 Task: Find connections with filter location Jhajjar with filter topic #recruitmentwith filter profile language Potuguese with filter current company YourStory Media with filter school B.P. Poddar Institute Of Management and Technology with filter industry Retail with filter service category Public Speaking with filter keywords title Travel Agent
Action: Mouse moved to (491, 62)
Screenshot: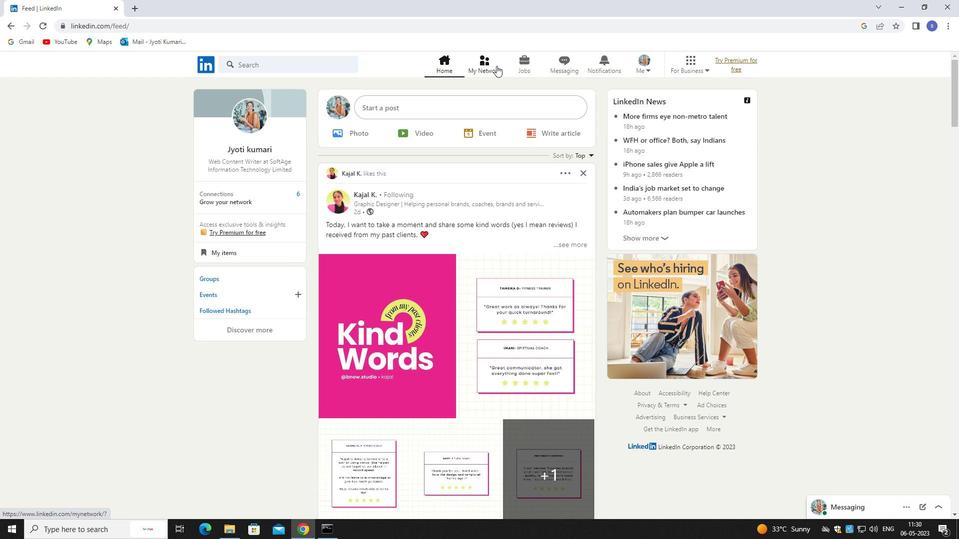 
Action: Mouse pressed left at (491, 62)
Screenshot: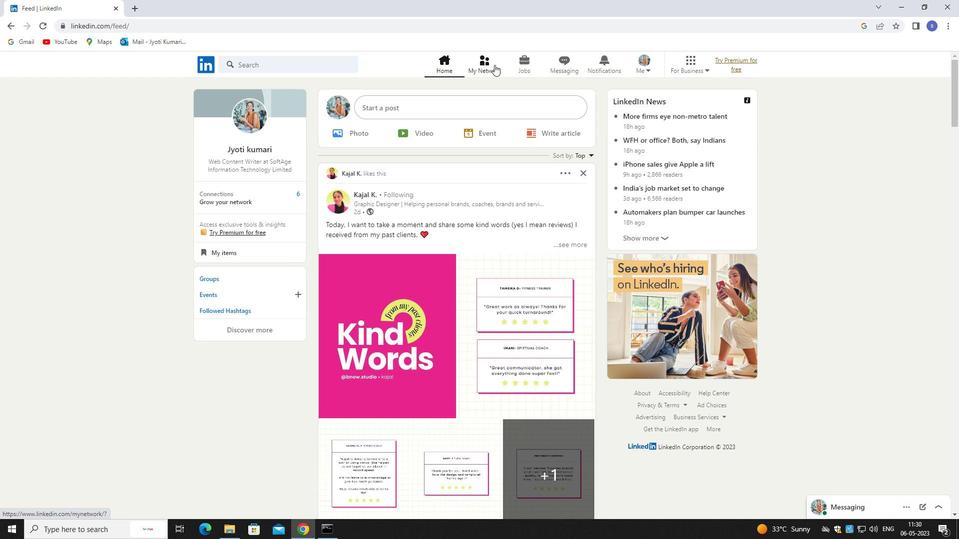 
Action: Mouse pressed left at (491, 62)
Screenshot: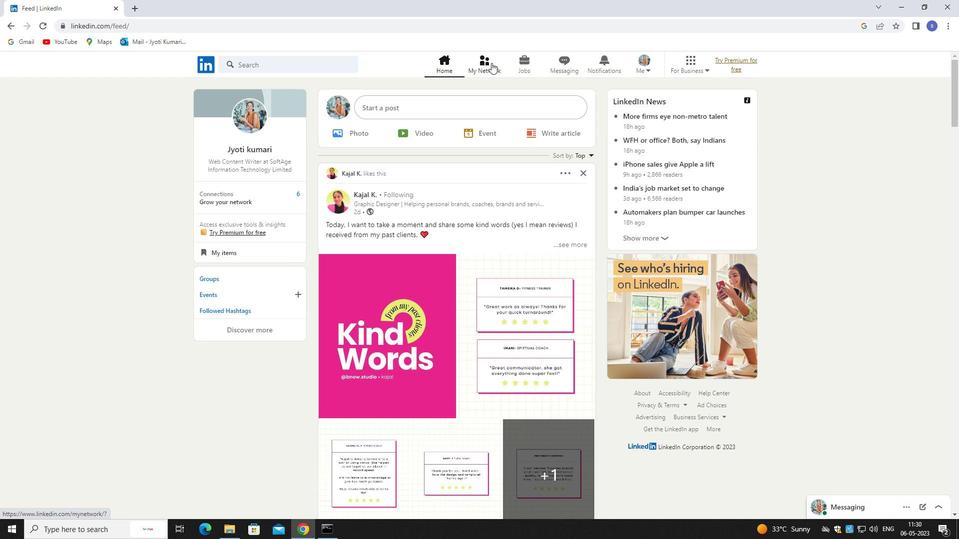 
Action: Mouse moved to (213, 114)
Screenshot: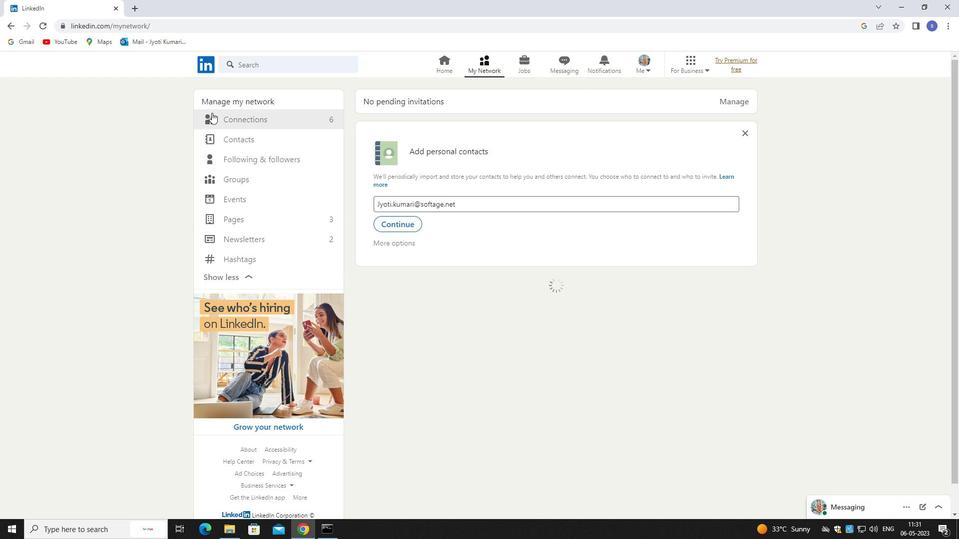 
Action: Mouse pressed left at (213, 114)
Screenshot: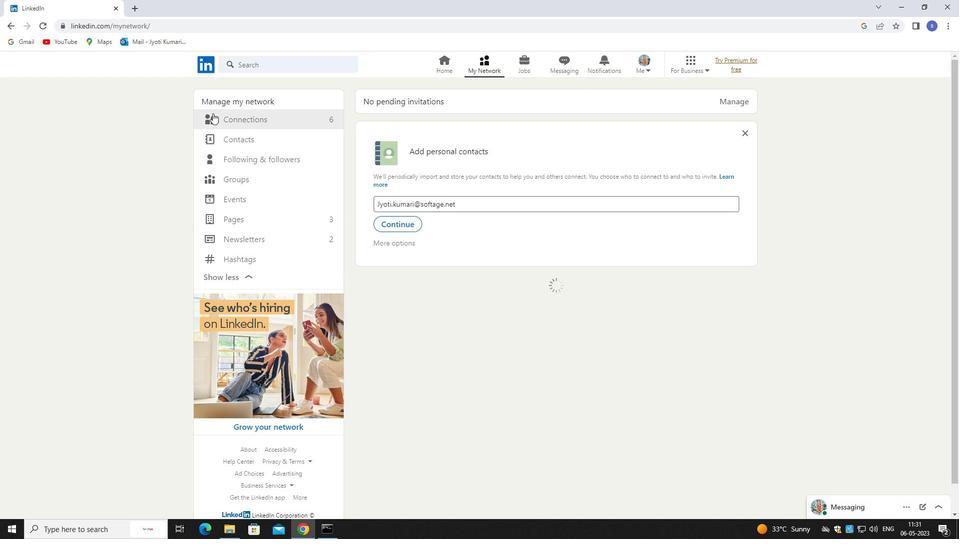 
Action: Mouse pressed left at (213, 114)
Screenshot: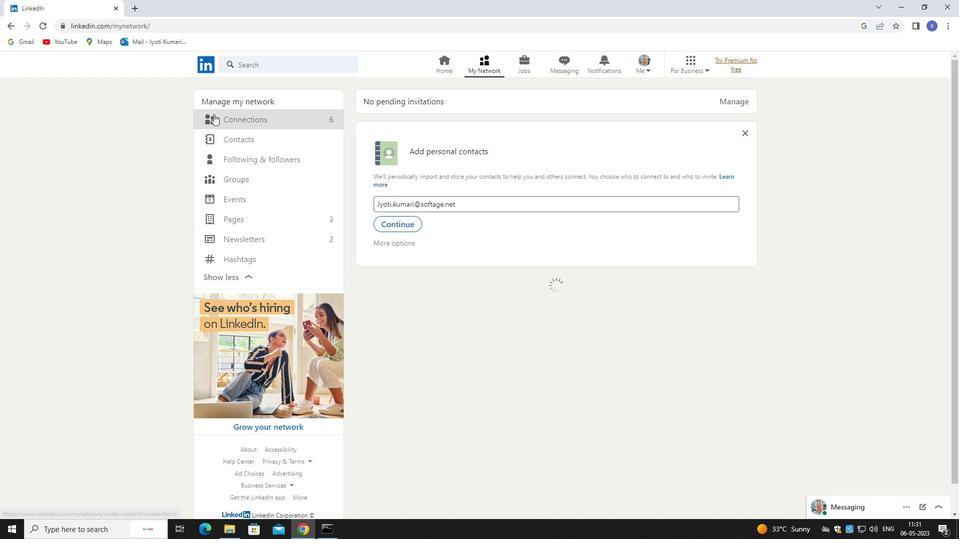 
Action: Mouse moved to (532, 115)
Screenshot: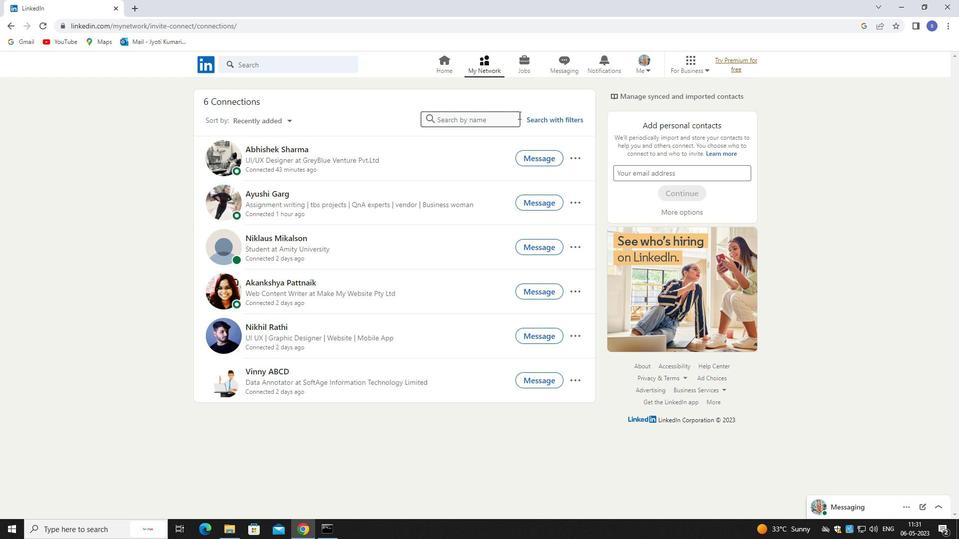 
Action: Mouse pressed left at (532, 115)
Screenshot: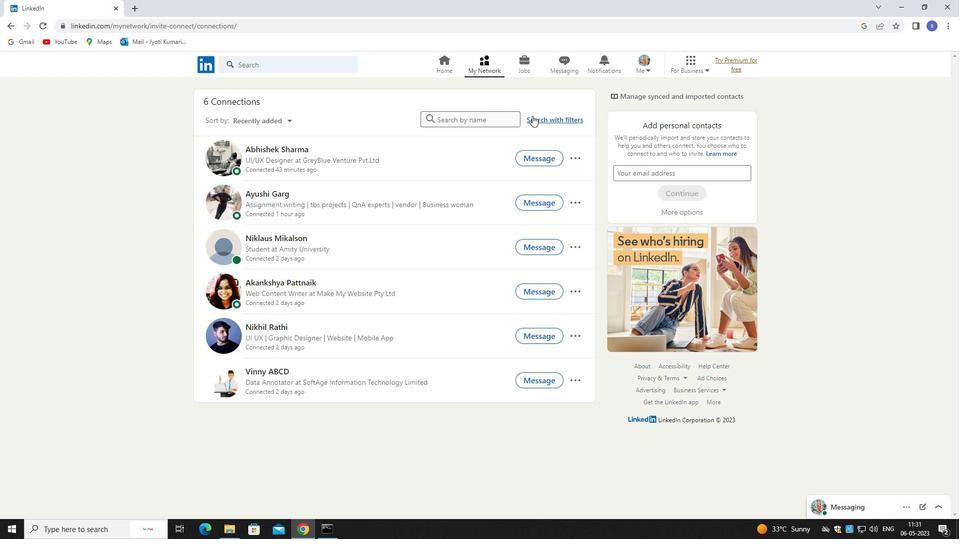 
Action: Mouse moved to (519, 97)
Screenshot: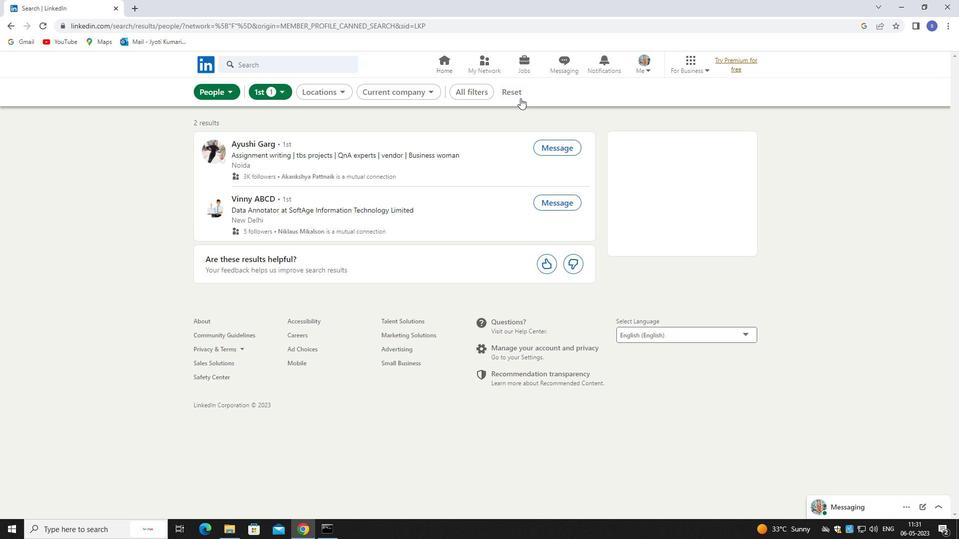 
Action: Mouse pressed left at (519, 97)
Screenshot: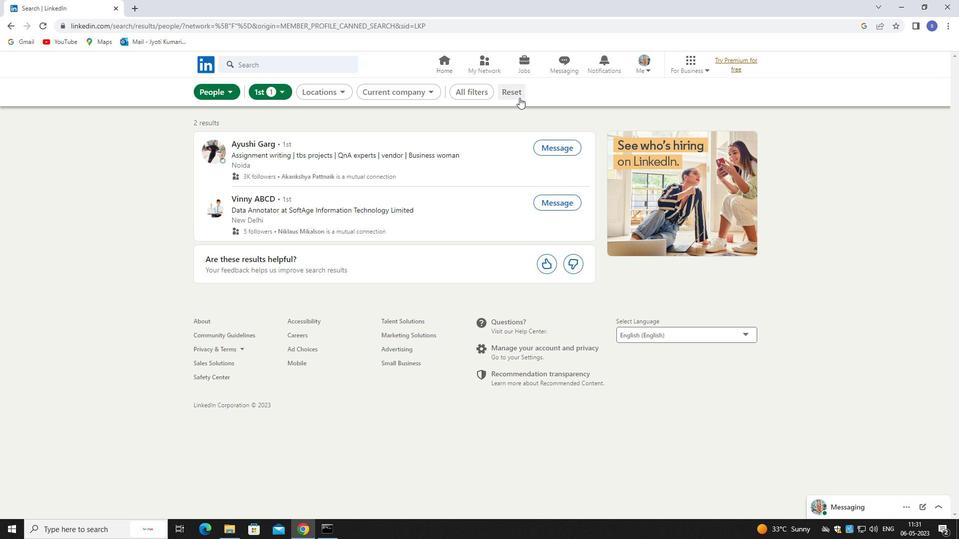 
Action: Mouse moved to (482, 92)
Screenshot: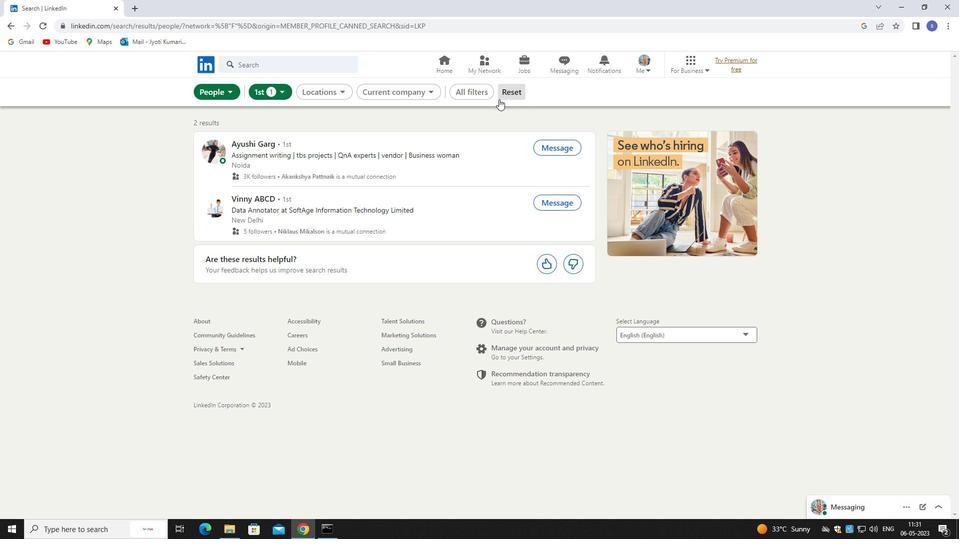 
Action: Mouse pressed left at (482, 92)
Screenshot: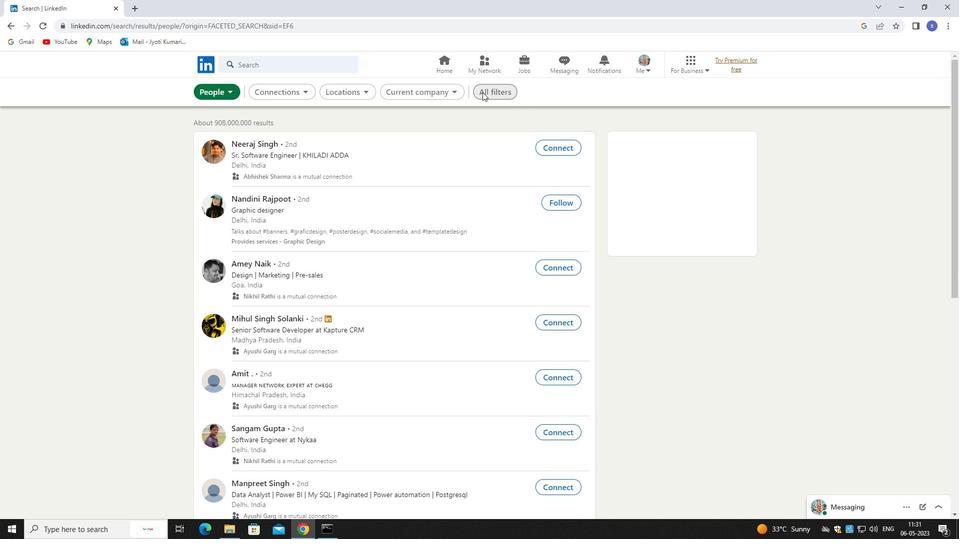 
Action: Mouse moved to (882, 382)
Screenshot: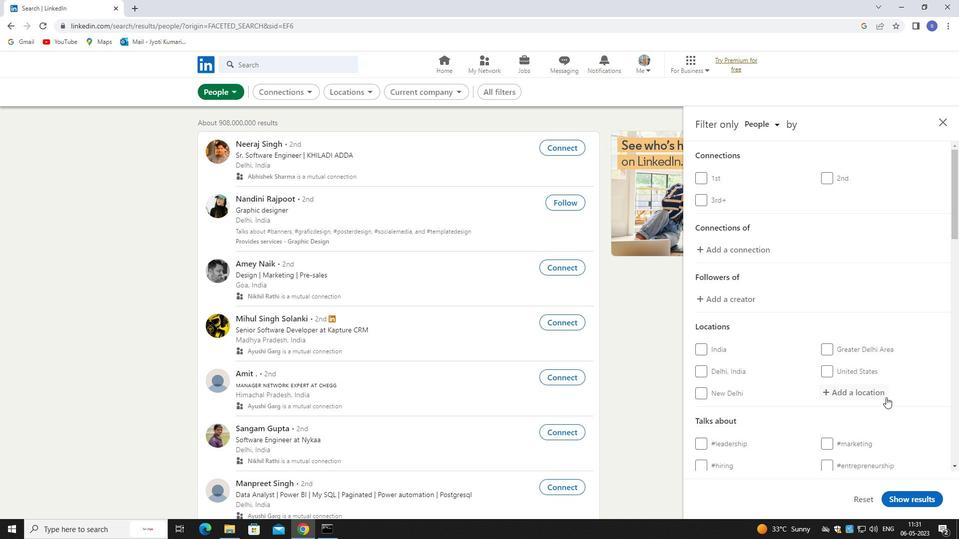 
Action: Mouse pressed left at (882, 382)
Screenshot: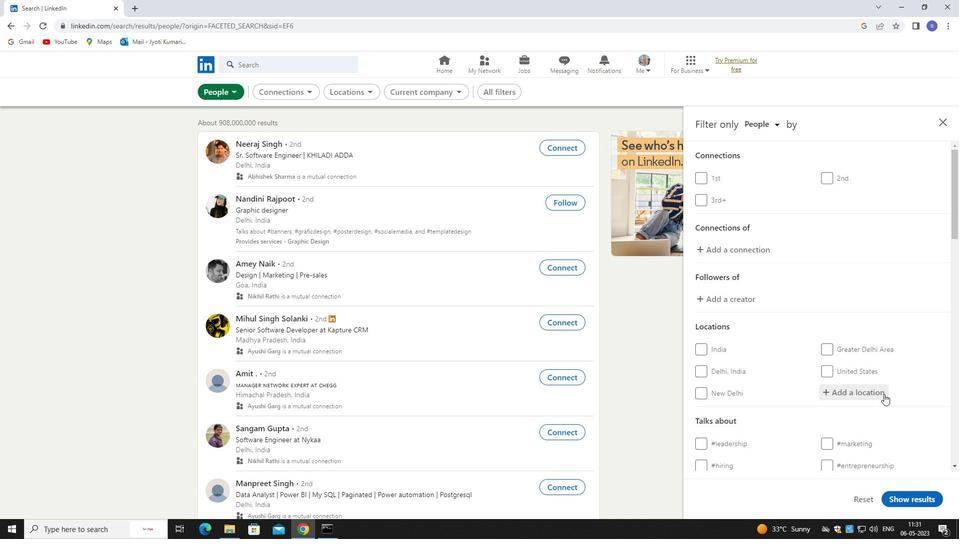 
Action: Mouse moved to (878, 396)
Screenshot: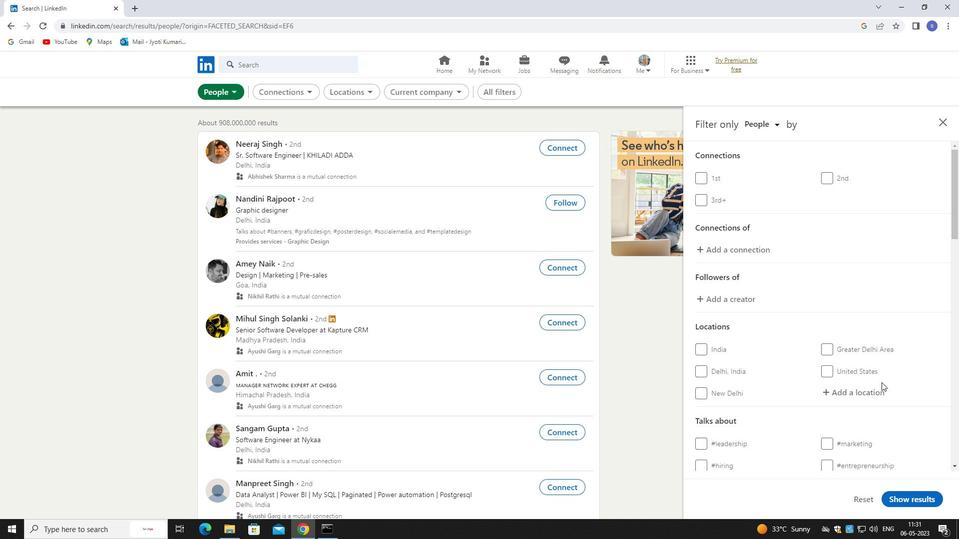 
Action: Mouse pressed left at (878, 396)
Screenshot: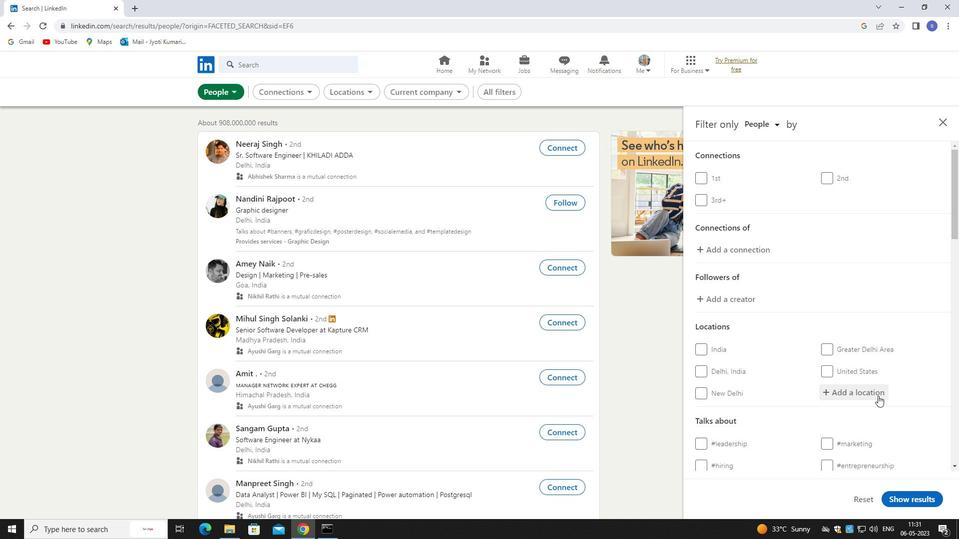 
Action: Mouse moved to (897, 379)
Screenshot: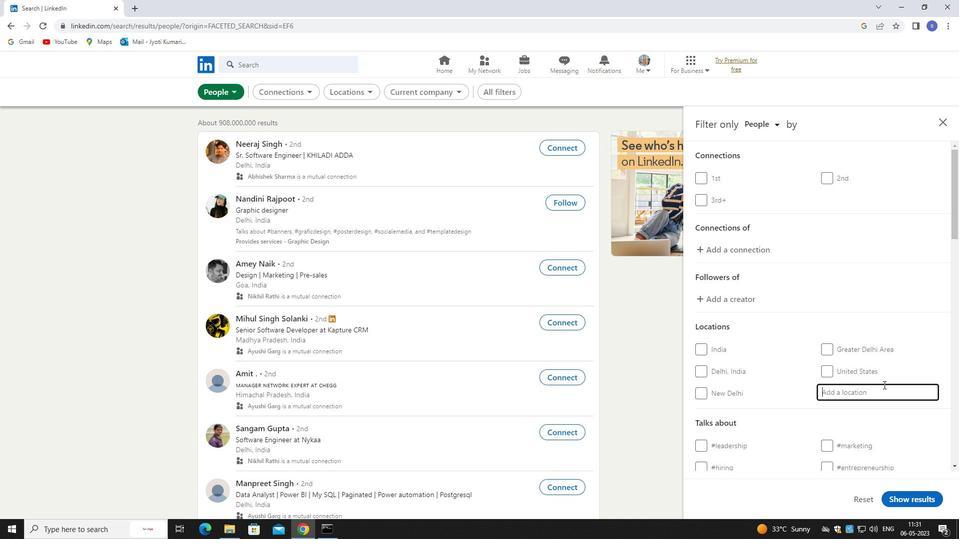 
Action: Key pressed k<Key.backspace>jhajja
Screenshot: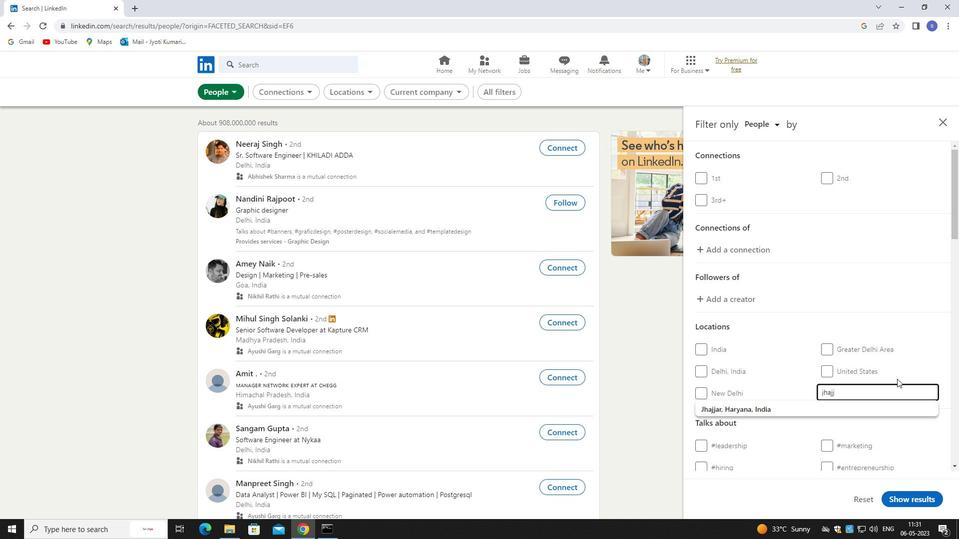 
Action: Mouse moved to (918, 412)
Screenshot: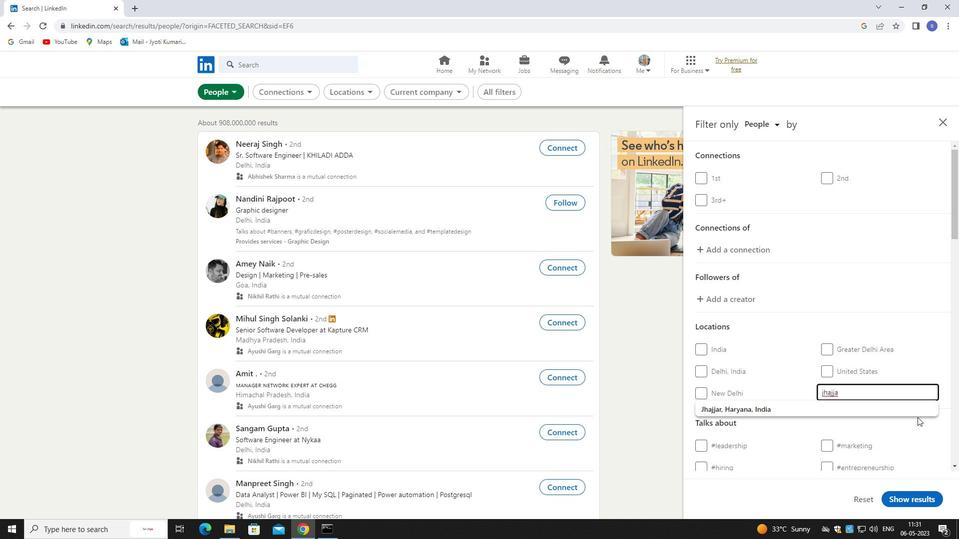 
Action: Mouse pressed left at (918, 412)
Screenshot: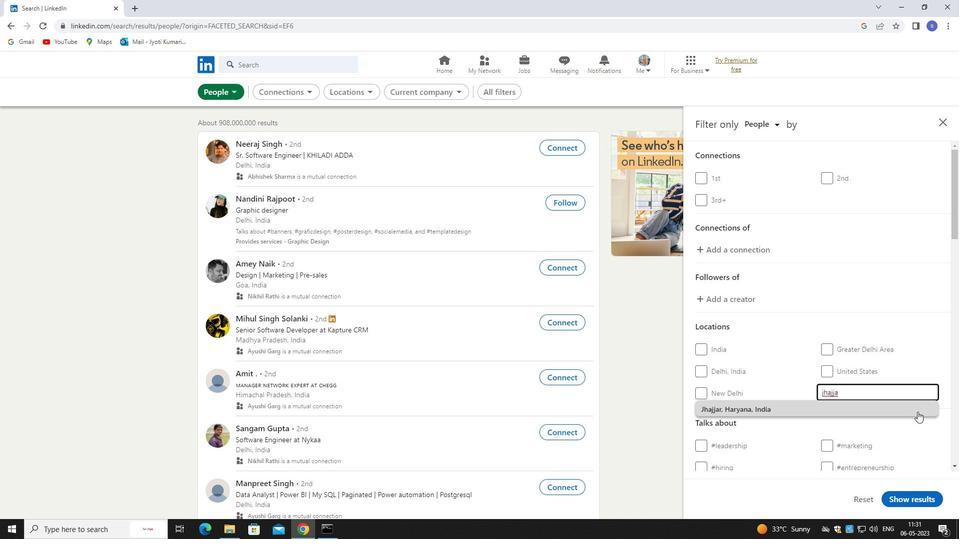 
Action: Mouse moved to (918, 411)
Screenshot: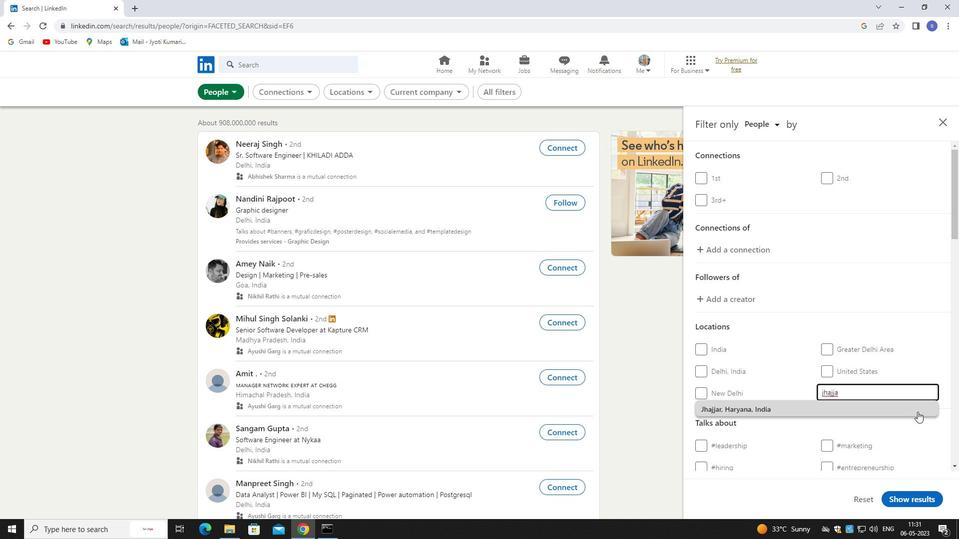 
Action: Mouse scrolled (918, 411) with delta (0, 0)
Screenshot: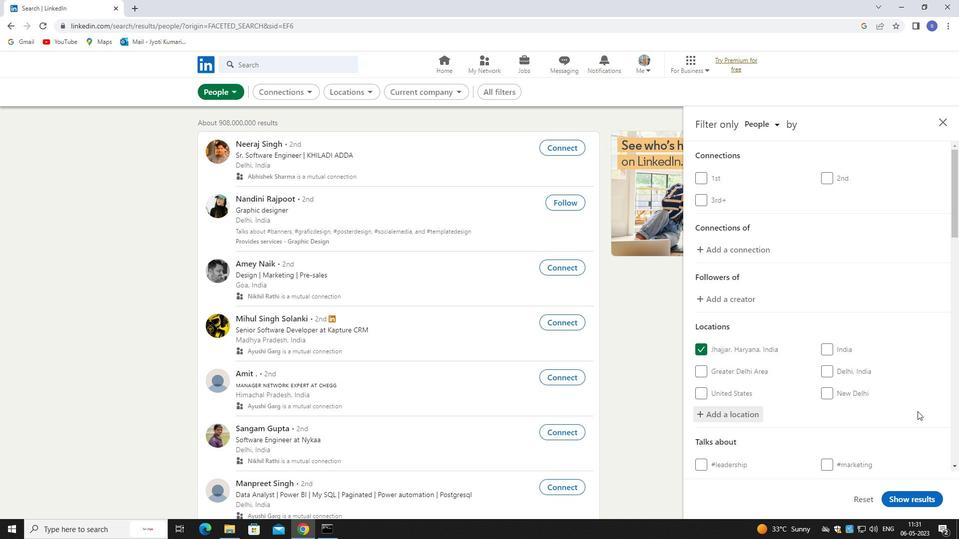 
Action: Mouse moved to (918, 411)
Screenshot: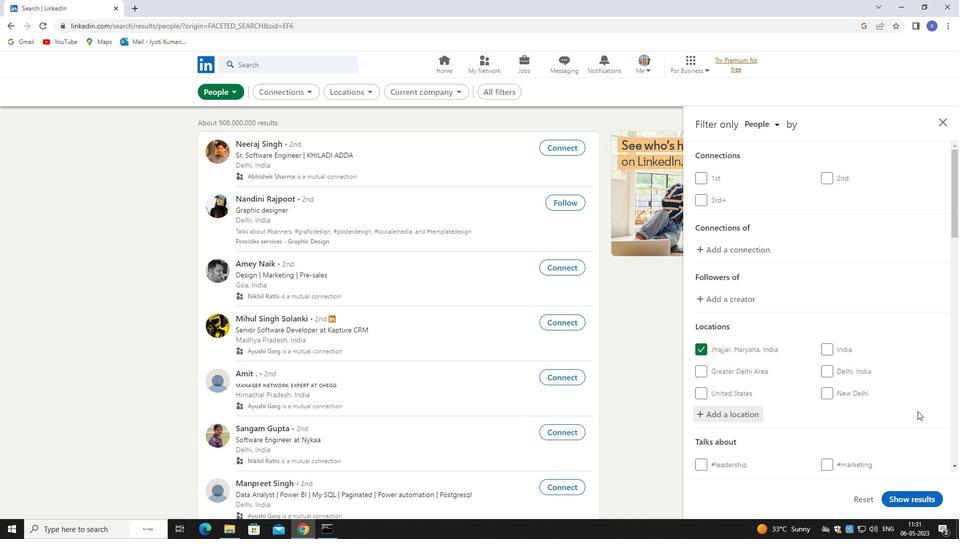 
Action: Mouse scrolled (918, 411) with delta (0, 0)
Screenshot: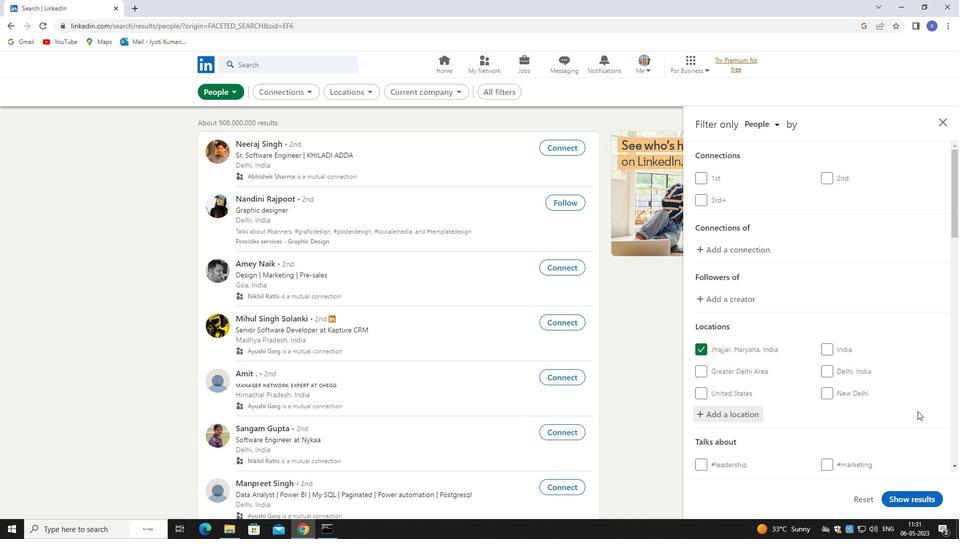 
Action: Mouse moved to (918, 413)
Screenshot: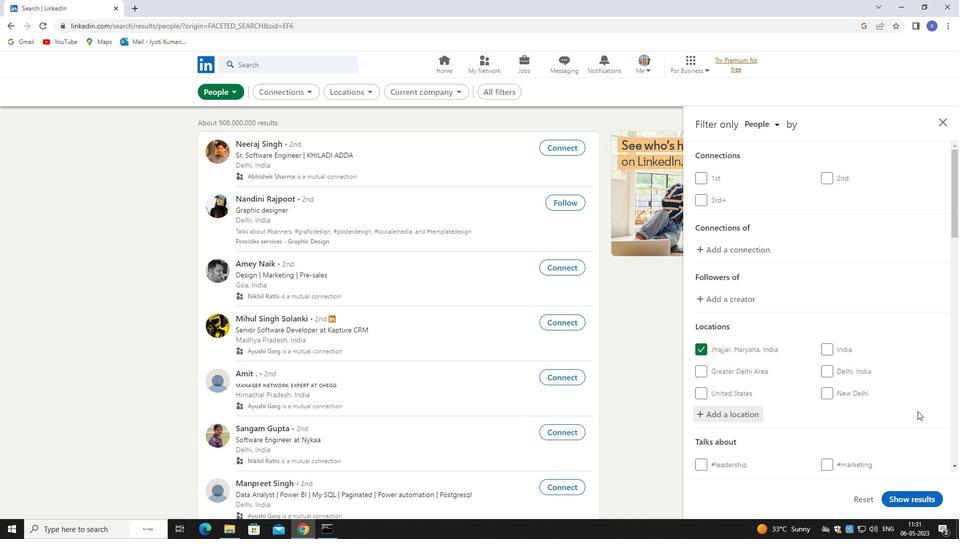 
Action: Mouse scrolled (918, 412) with delta (0, 0)
Screenshot: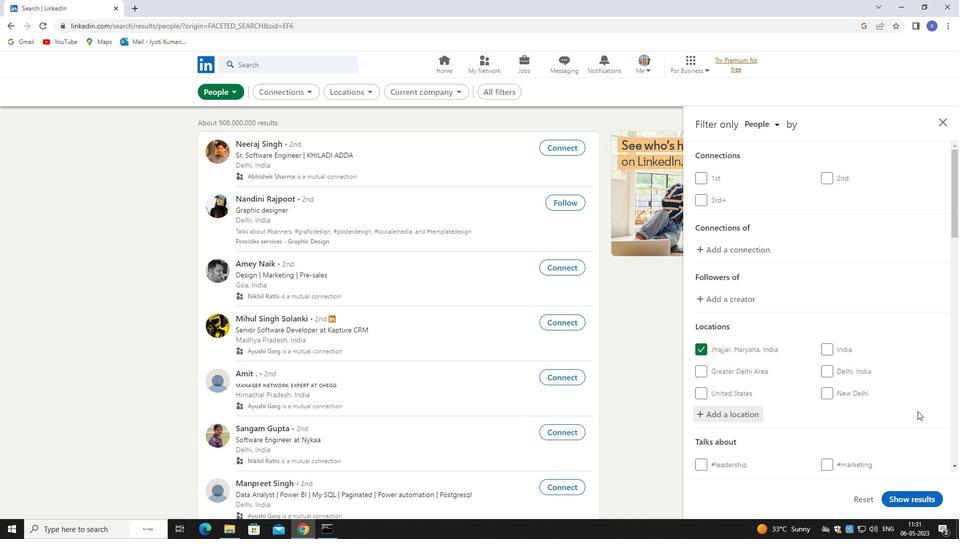 
Action: Mouse moved to (864, 363)
Screenshot: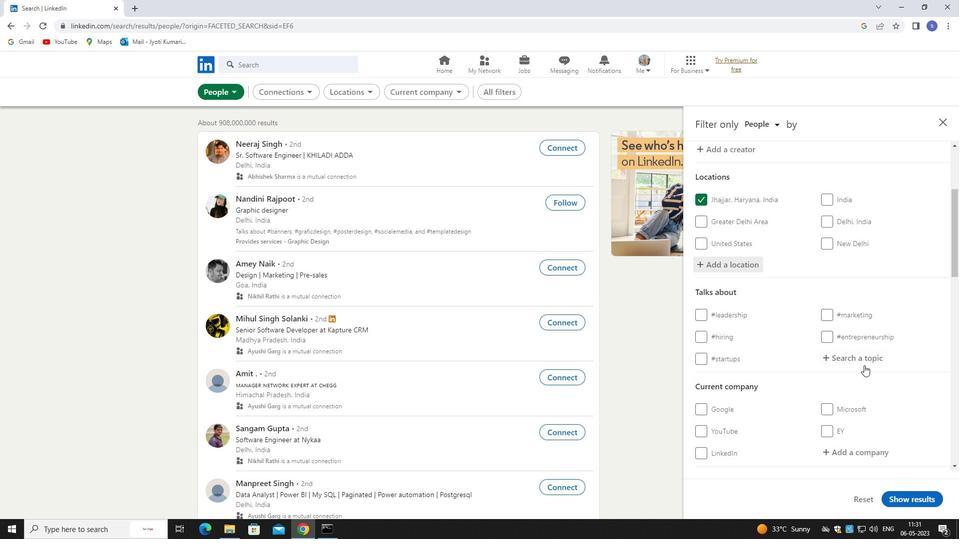 
Action: Mouse pressed left at (864, 363)
Screenshot: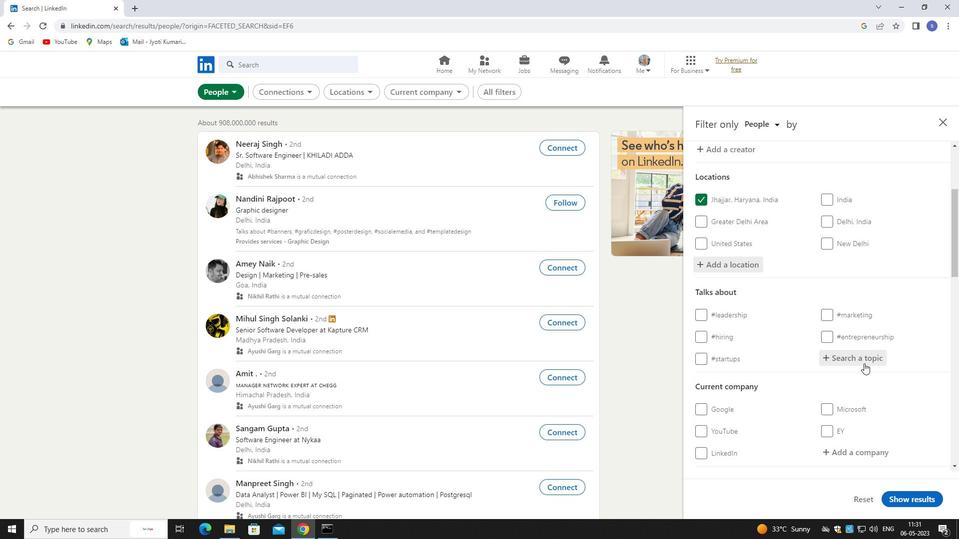 
Action: Key pressed recrui
Screenshot: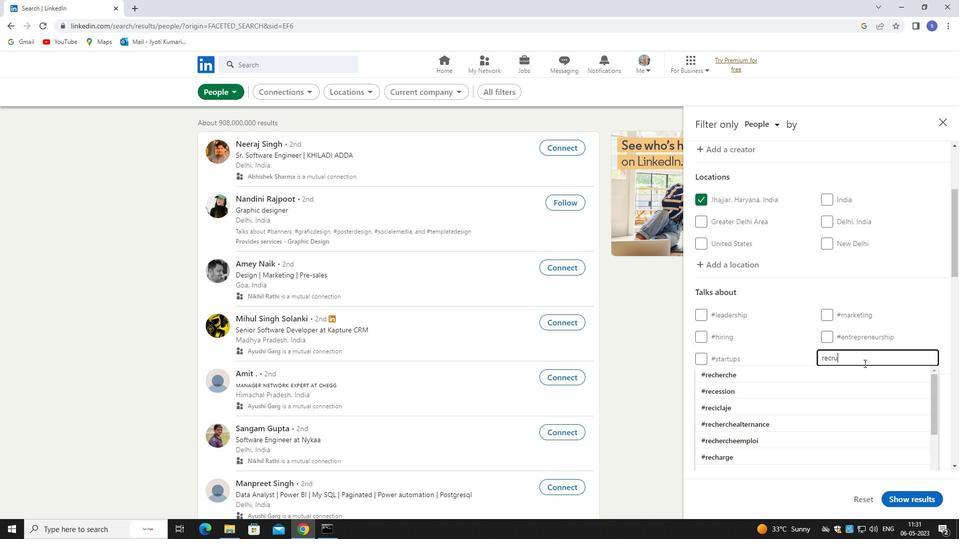 
Action: Mouse moved to (864, 363)
Screenshot: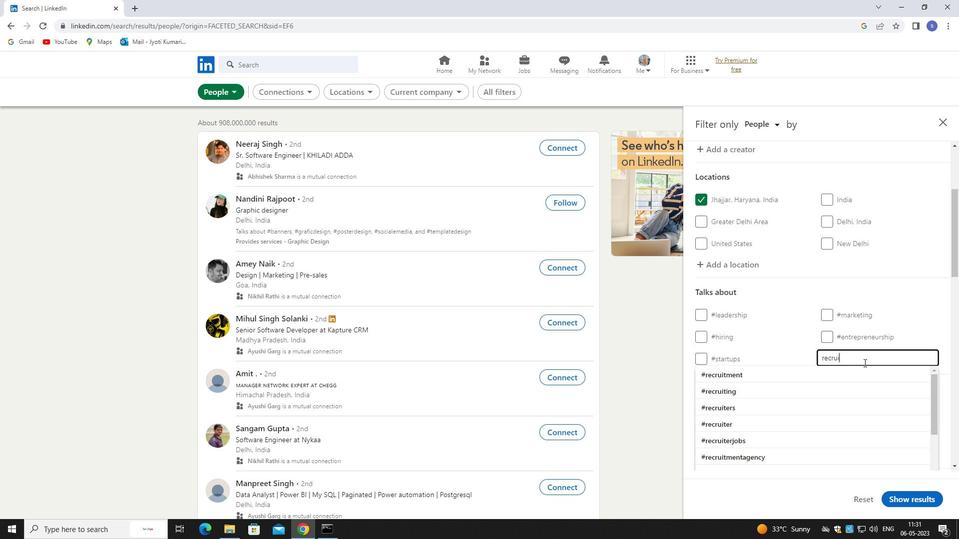 
Action: Key pressed t
Screenshot: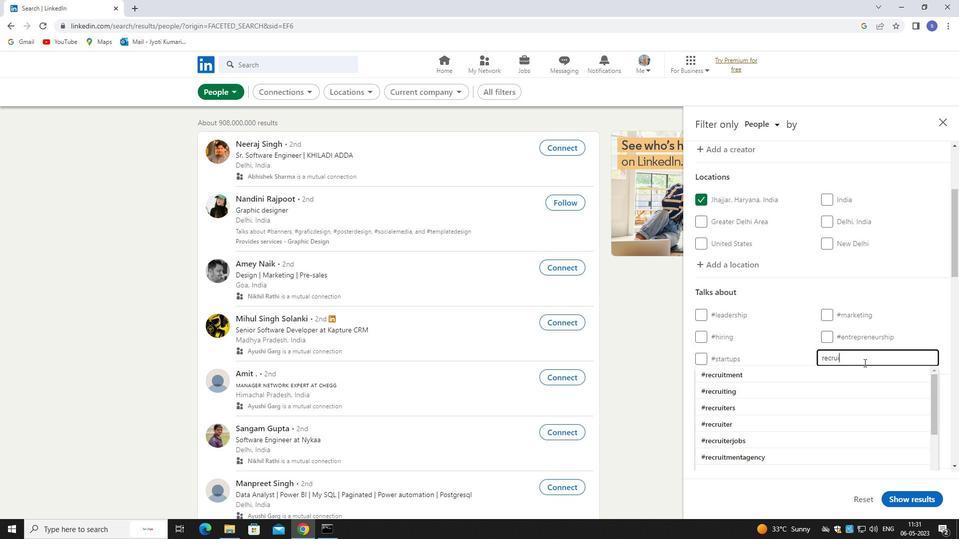 
Action: Mouse moved to (864, 363)
Screenshot: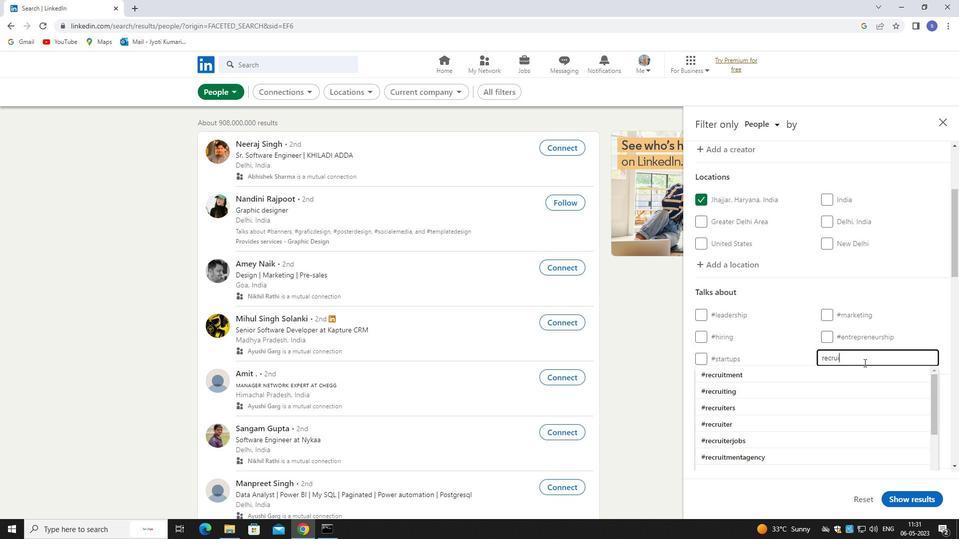 
Action: Key pressed men
Screenshot: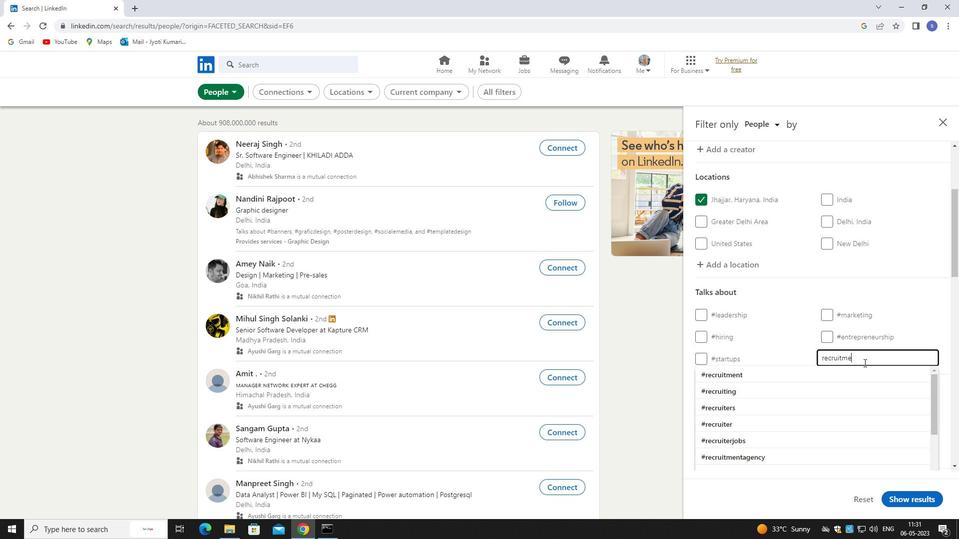 
Action: Mouse moved to (865, 363)
Screenshot: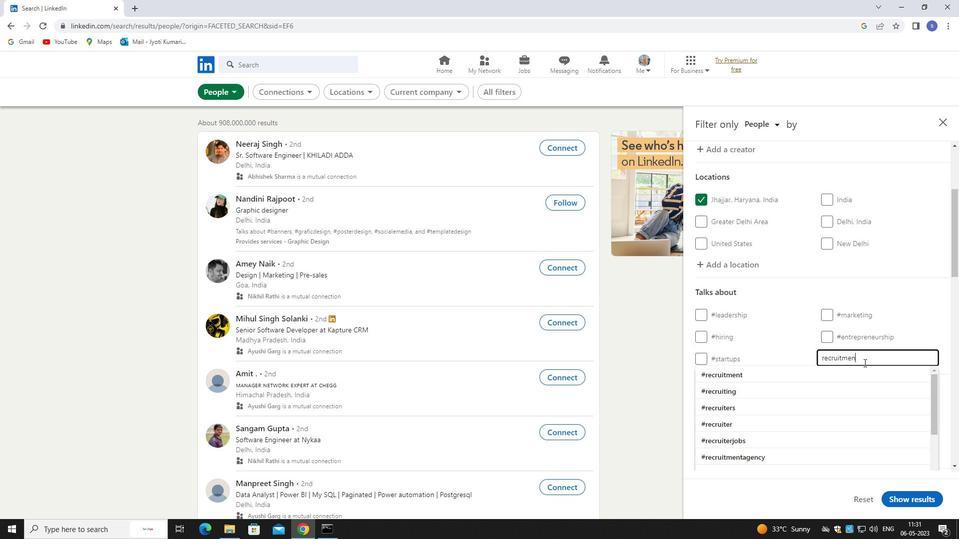 
Action: Key pressed t
Screenshot: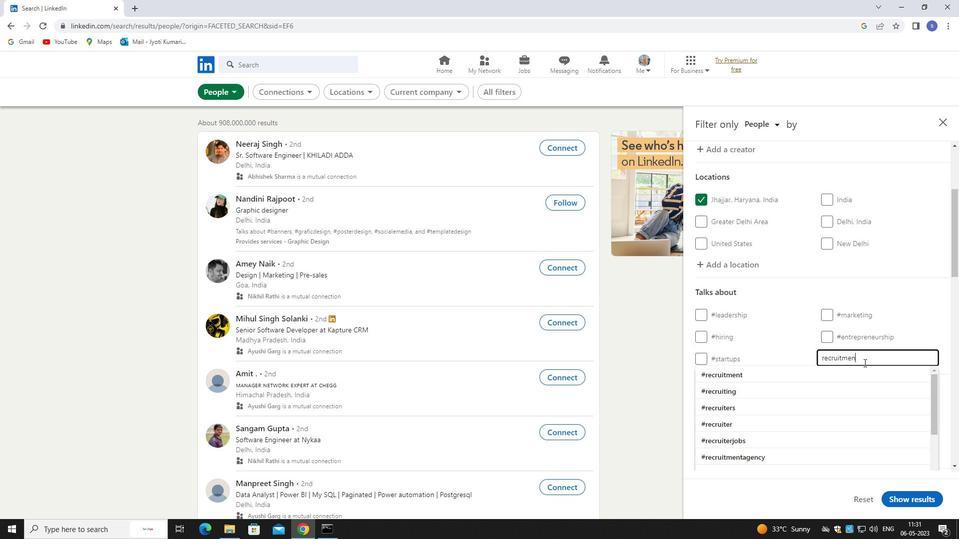 
Action: Mouse moved to (877, 372)
Screenshot: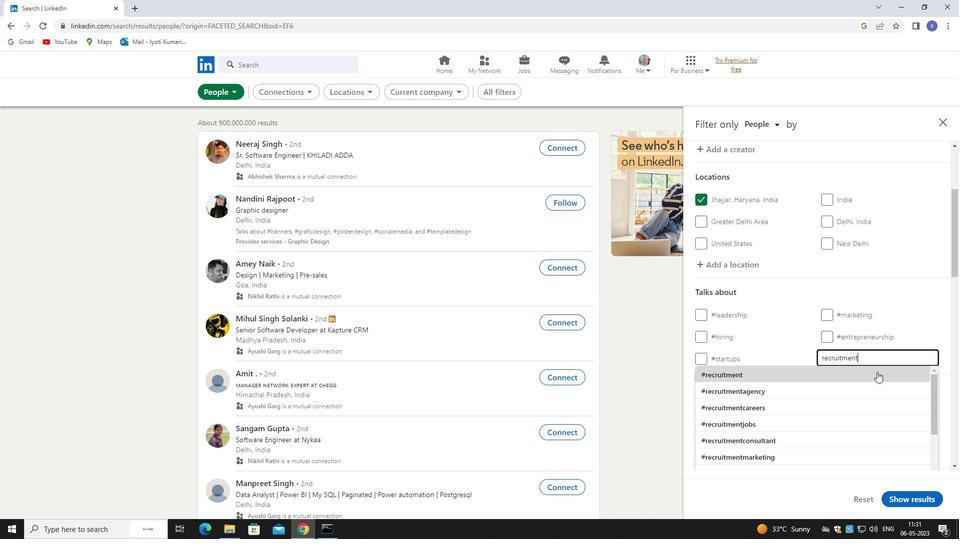 
Action: Mouse pressed left at (877, 372)
Screenshot: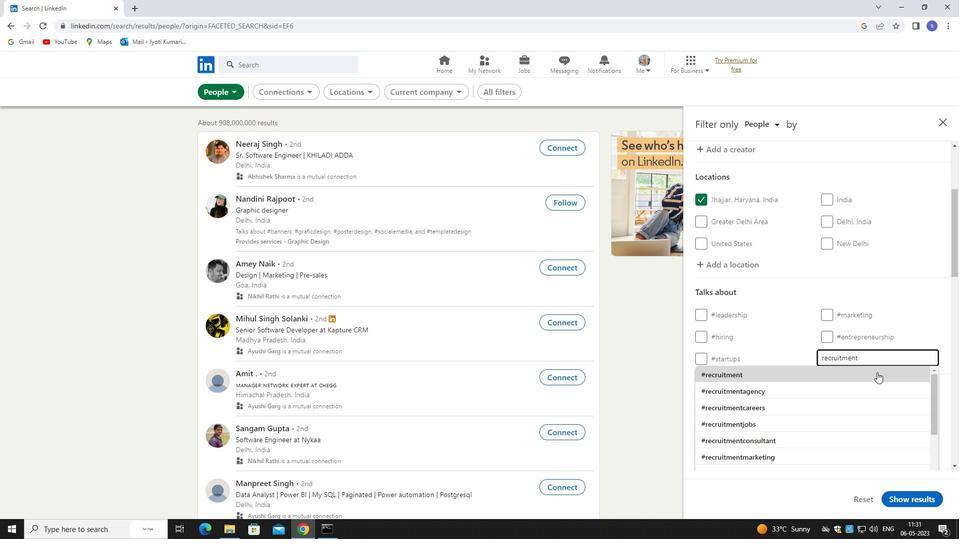 
Action: Mouse scrolled (877, 372) with delta (0, 0)
Screenshot: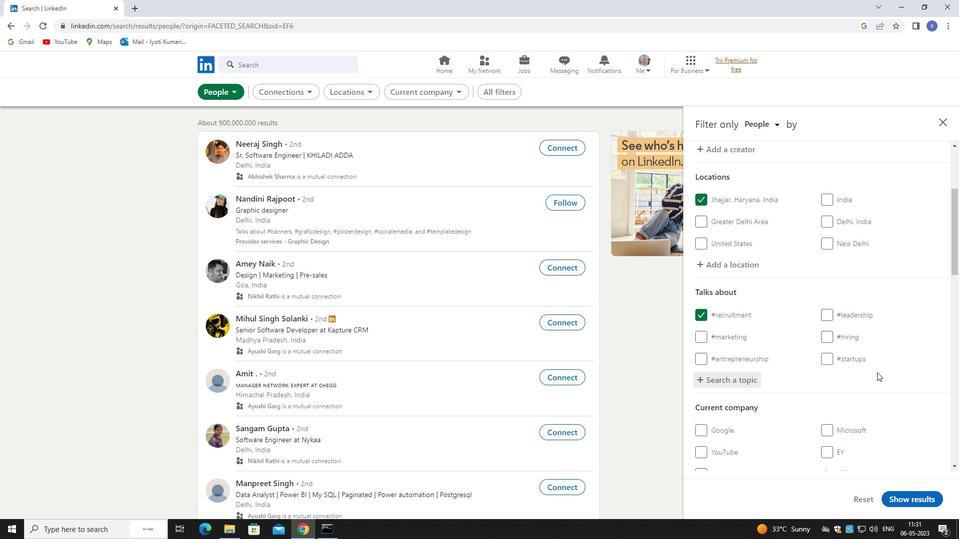 
Action: Mouse moved to (877, 372)
Screenshot: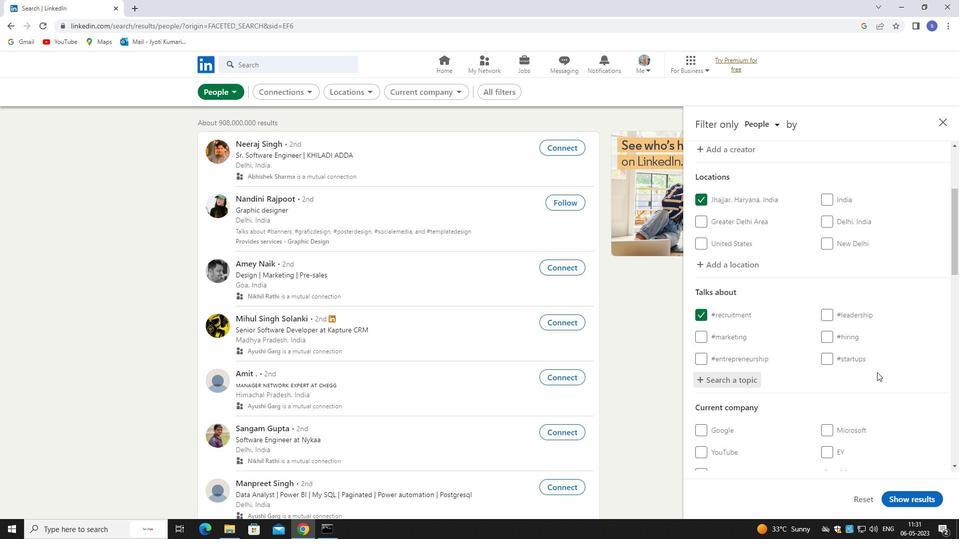 
Action: Mouse scrolled (877, 372) with delta (0, 0)
Screenshot: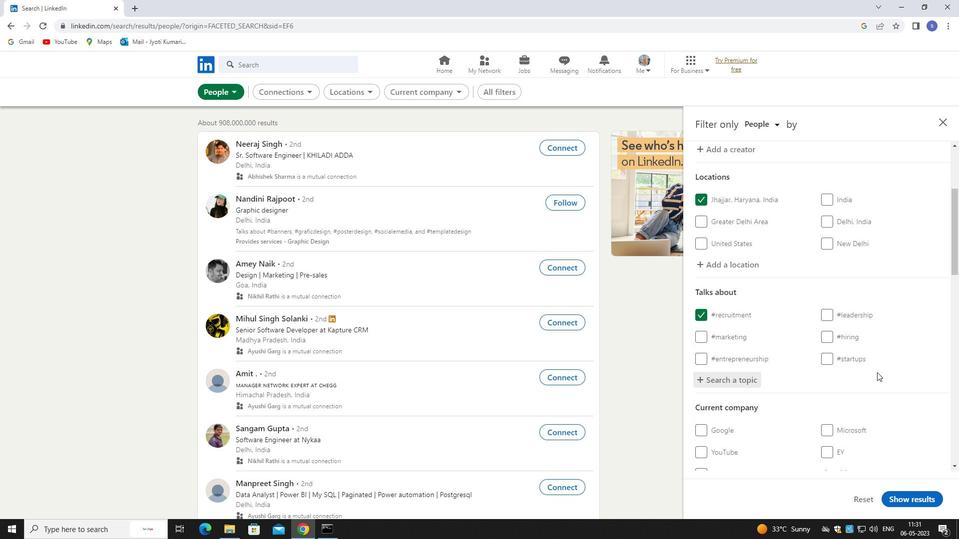 
Action: Mouse scrolled (877, 372) with delta (0, 0)
Screenshot: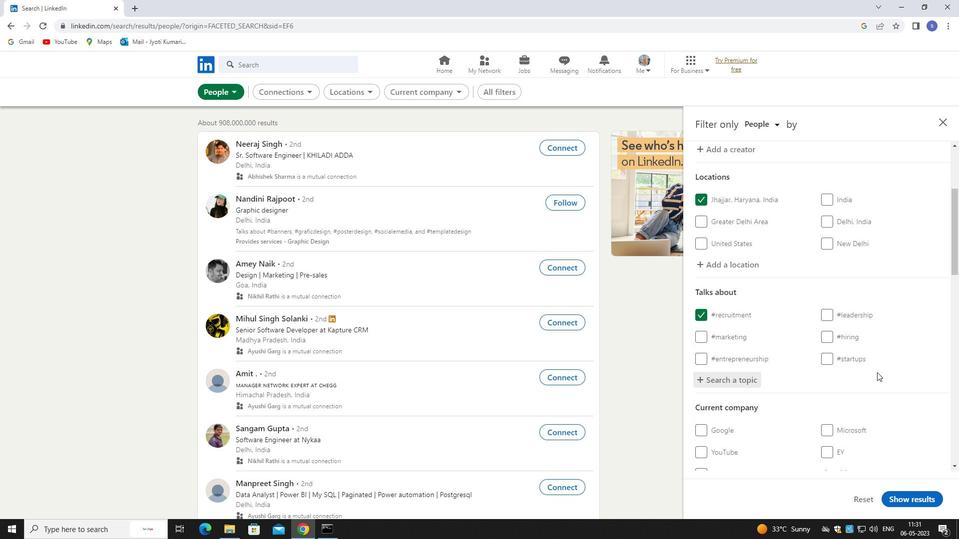 
Action: Mouse moved to (867, 326)
Screenshot: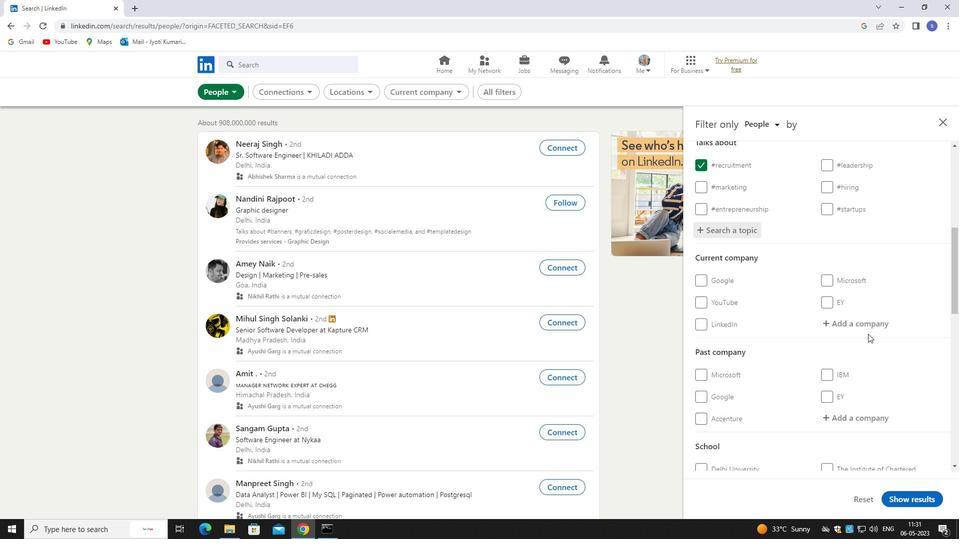 
Action: Mouse pressed left at (867, 326)
Screenshot: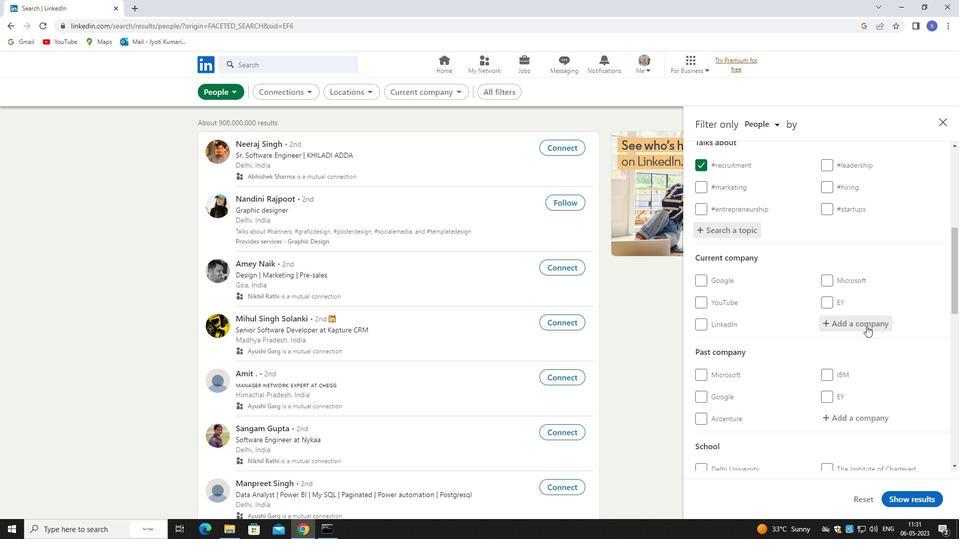 
Action: Key pressed <Key.shift>YOURST
Screenshot: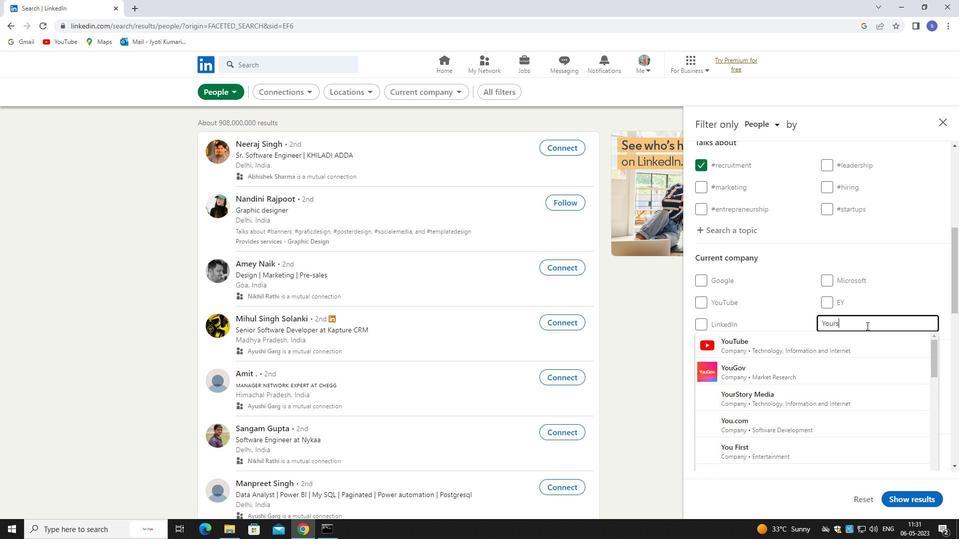
Action: Mouse moved to (877, 340)
Screenshot: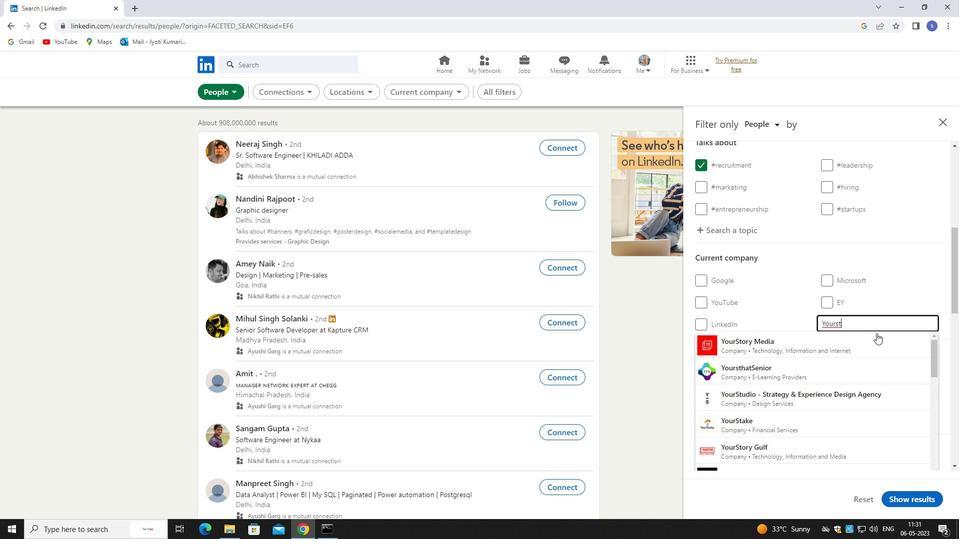 
Action: Mouse pressed left at (877, 340)
Screenshot: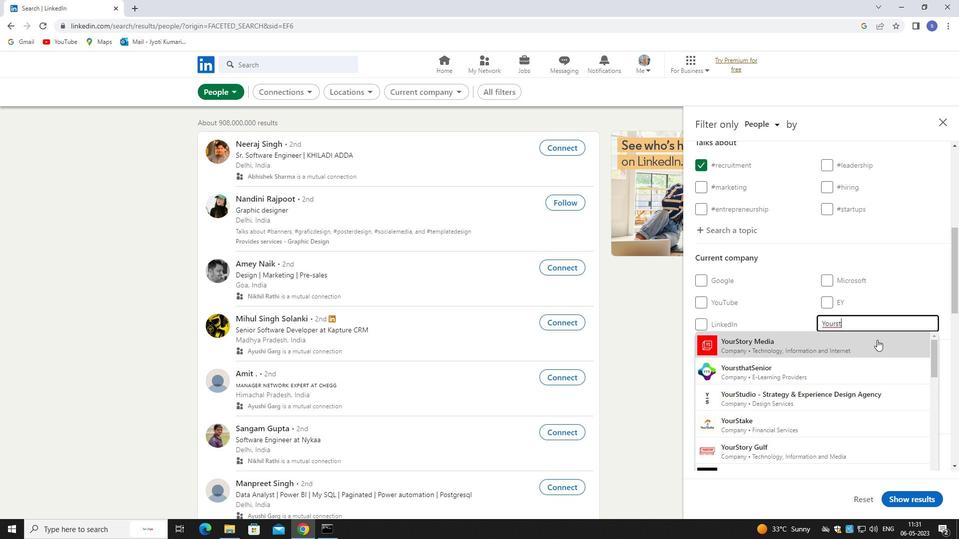 
Action: Mouse moved to (877, 339)
Screenshot: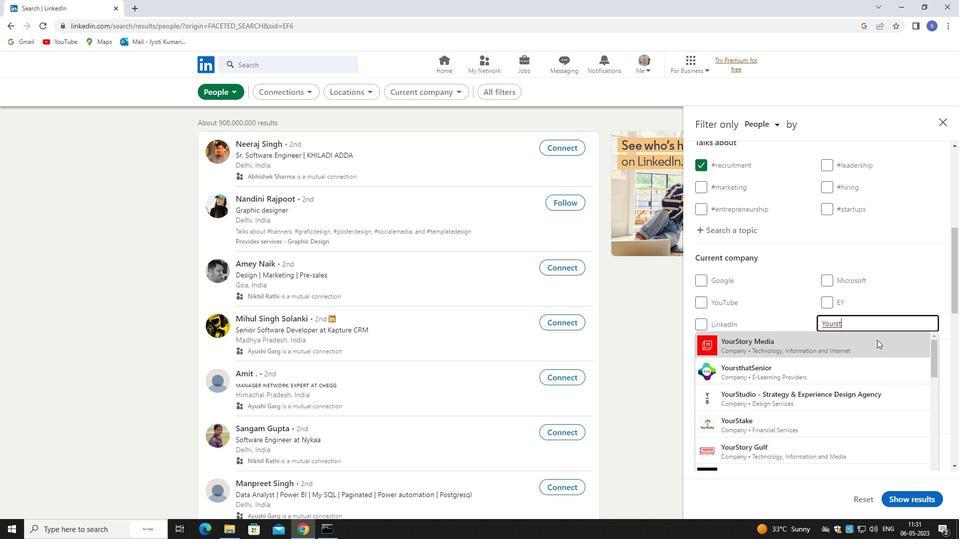 
Action: Mouse scrolled (877, 339) with delta (0, 0)
Screenshot: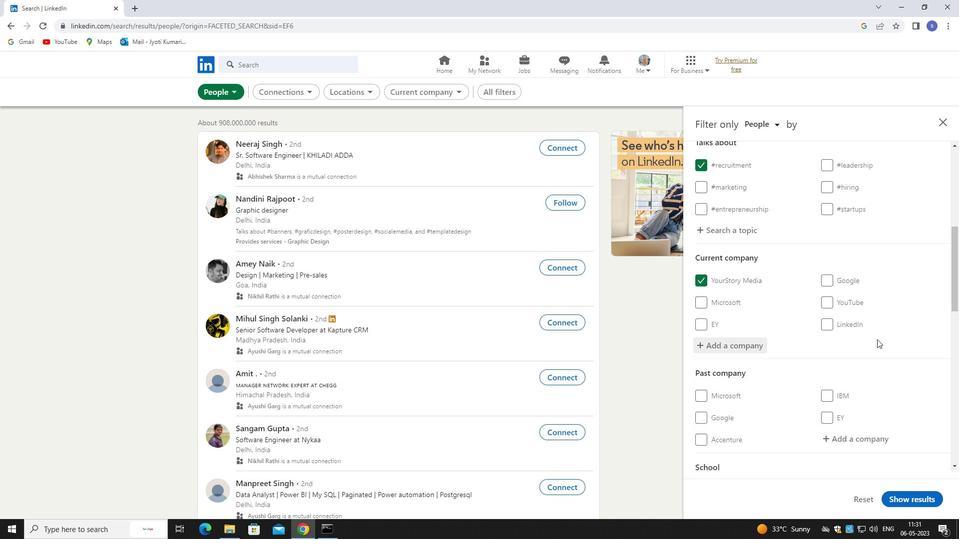 
Action: Mouse scrolled (877, 339) with delta (0, 0)
Screenshot: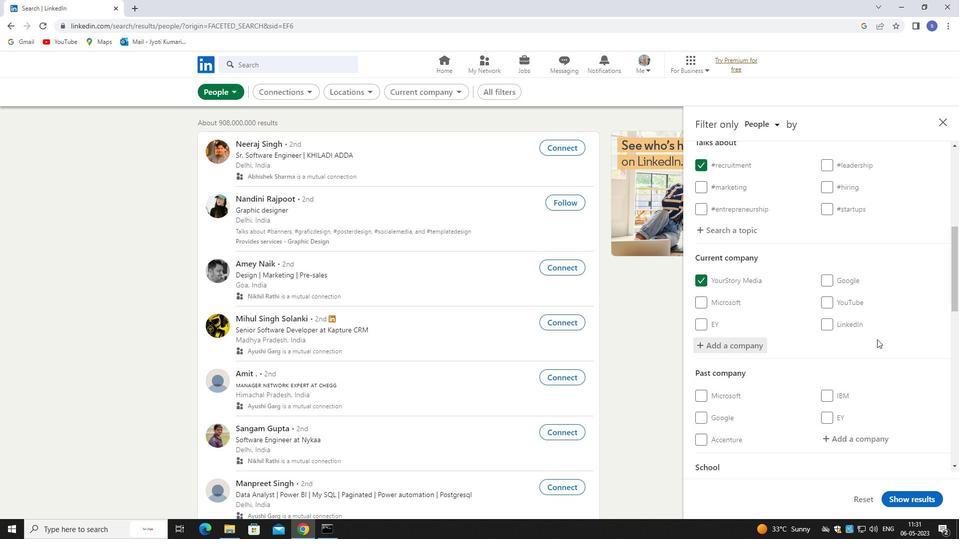 
Action: Mouse scrolled (877, 339) with delta (0, 0)
Screenshot: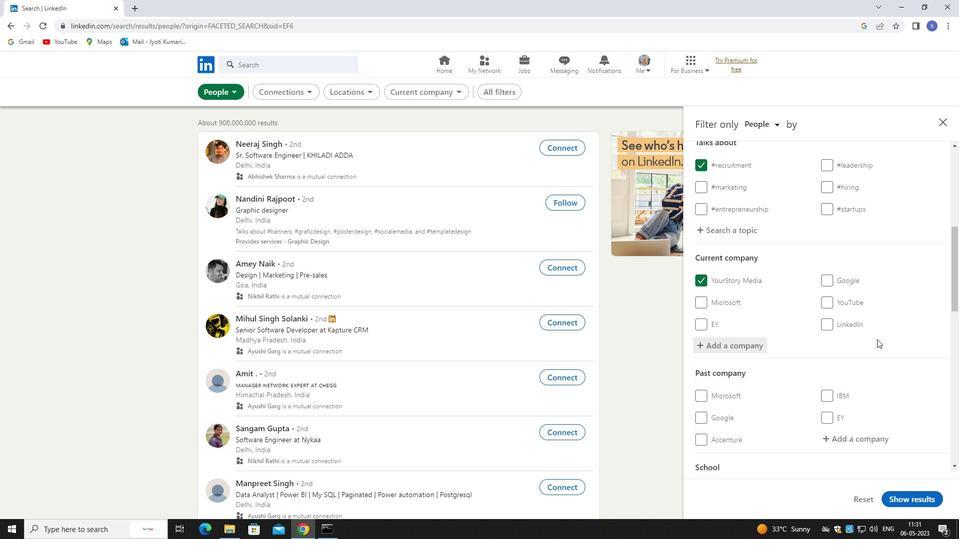 
Action: Mouse moved to (865, 396)
Screenshot: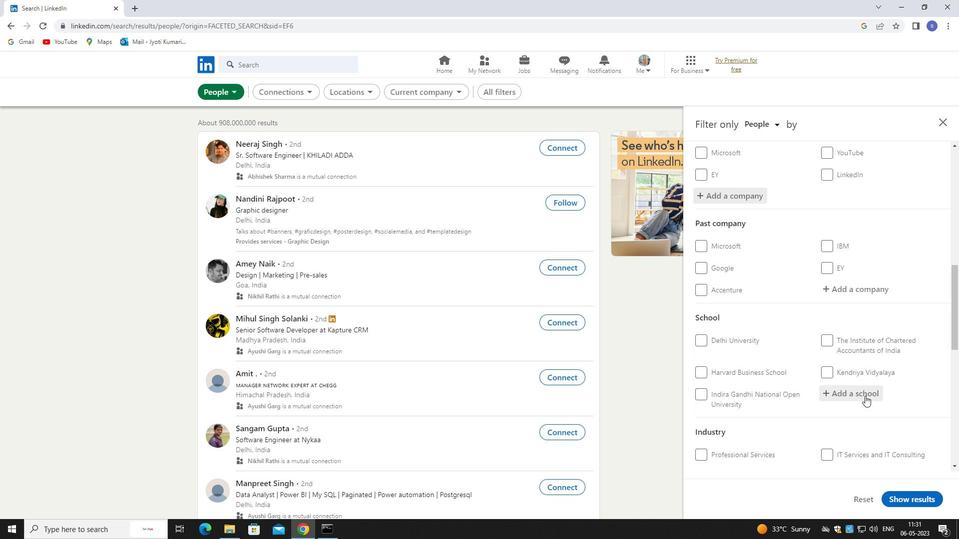 
Action: Mouse pressed left at (865, 396)
Screenshot: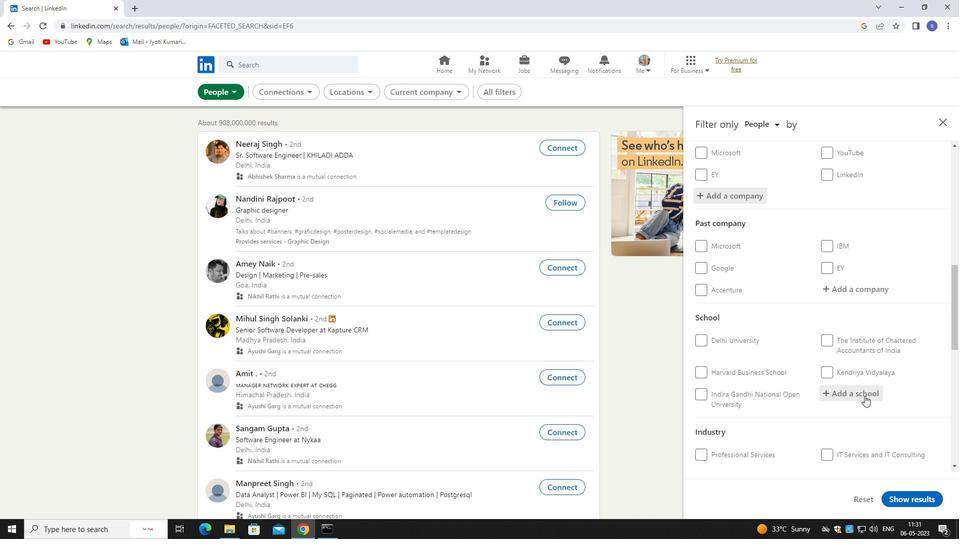 
Action: Mouse moved to (864, 395)
Screenshot: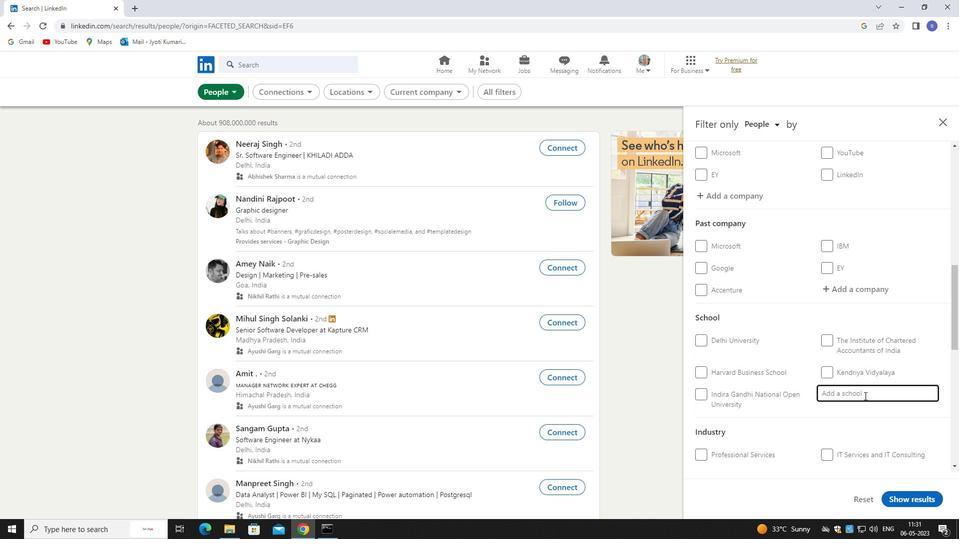 
Action: Key pressed <Key.shift>B>P<Key.backspace><Key.backspace>.<Key.shift>P
Screenshot: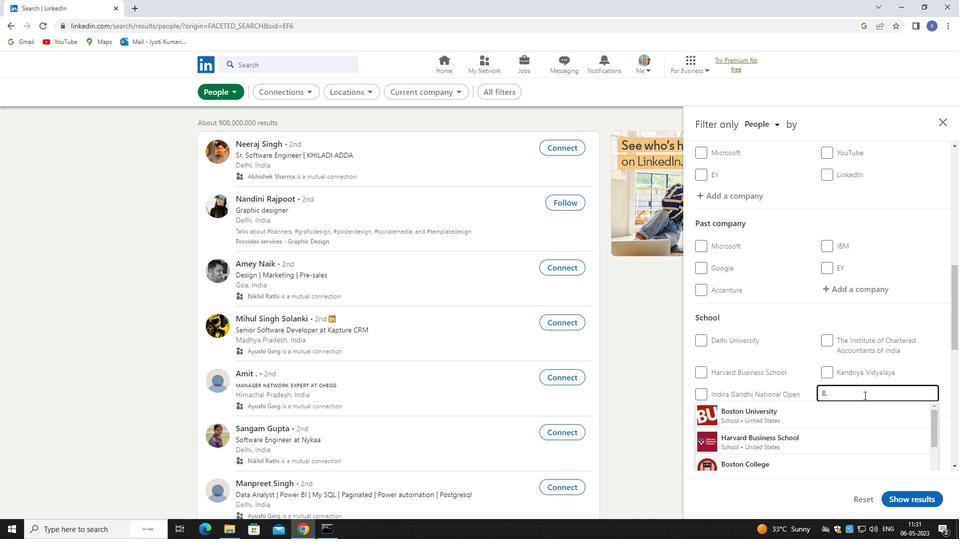 
Action: Mouse moved to (856, 445)
Screenshot: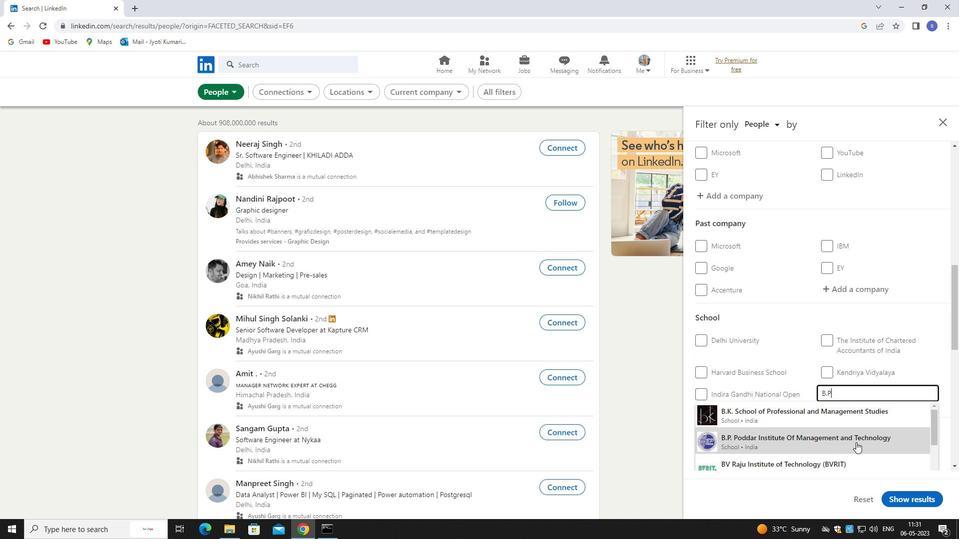 
Action: Mouse pressed left at (856, 445)
Screenshot: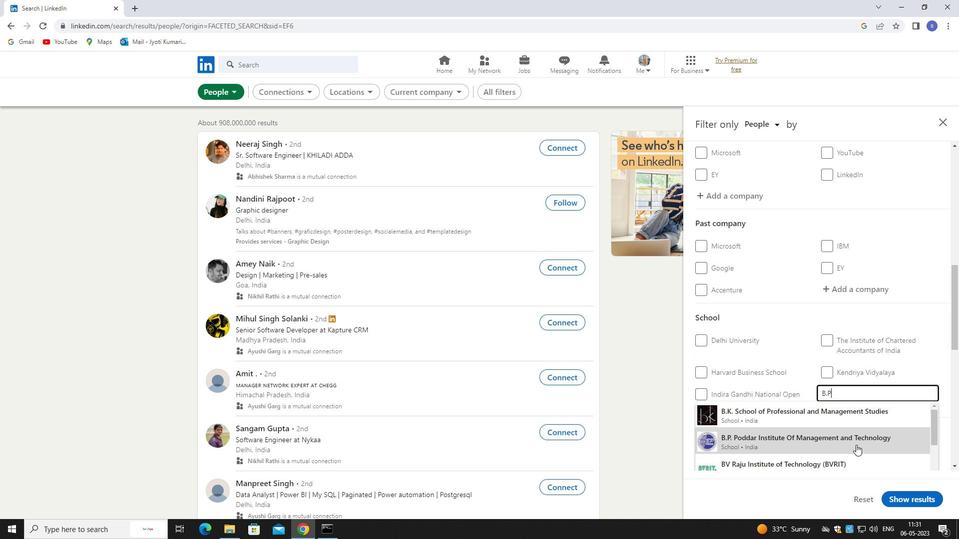 
Action: Mouse moved to (856, 442)
Screenshot: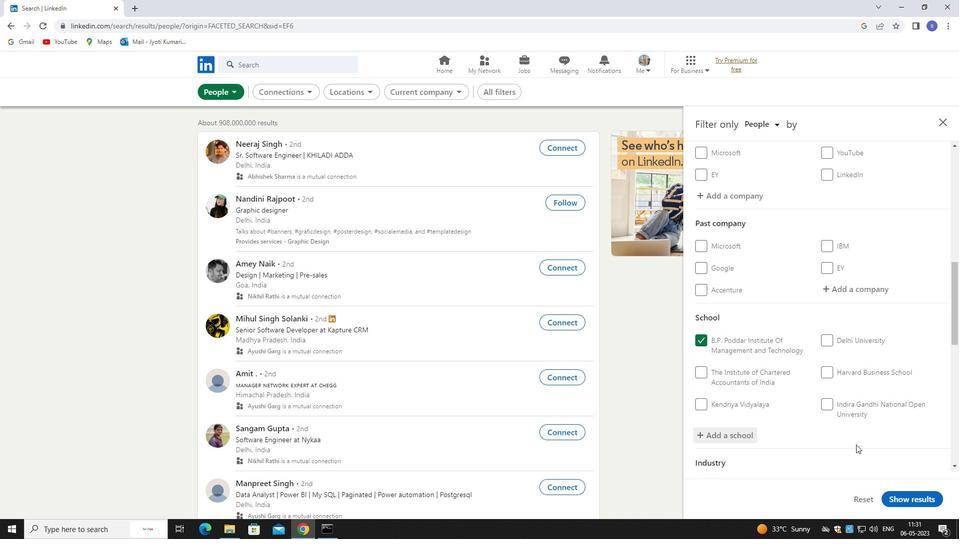 
Action: Mouse scrolled (856, 442) with delta (0, 0)
Screenshot: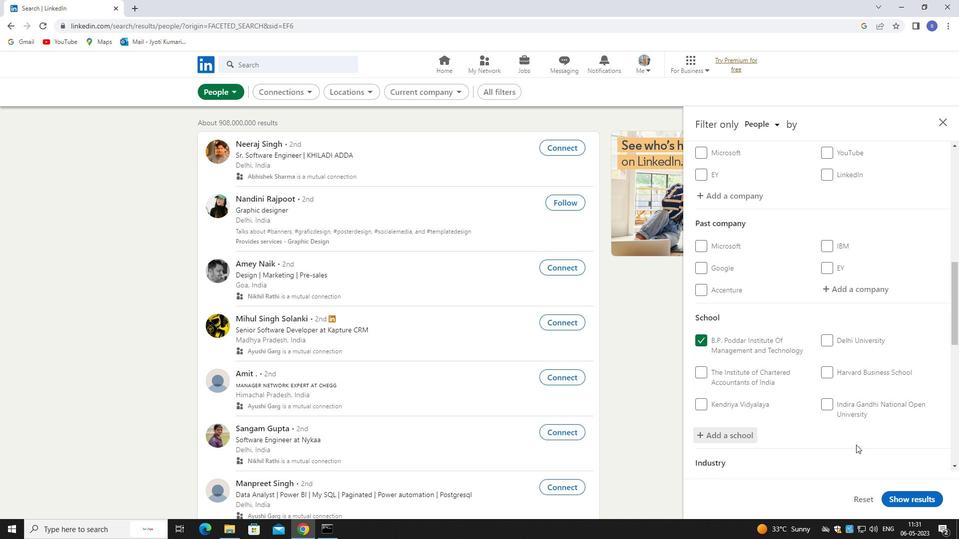 
Action: Mouse moved to (856, 439)
Screenshot: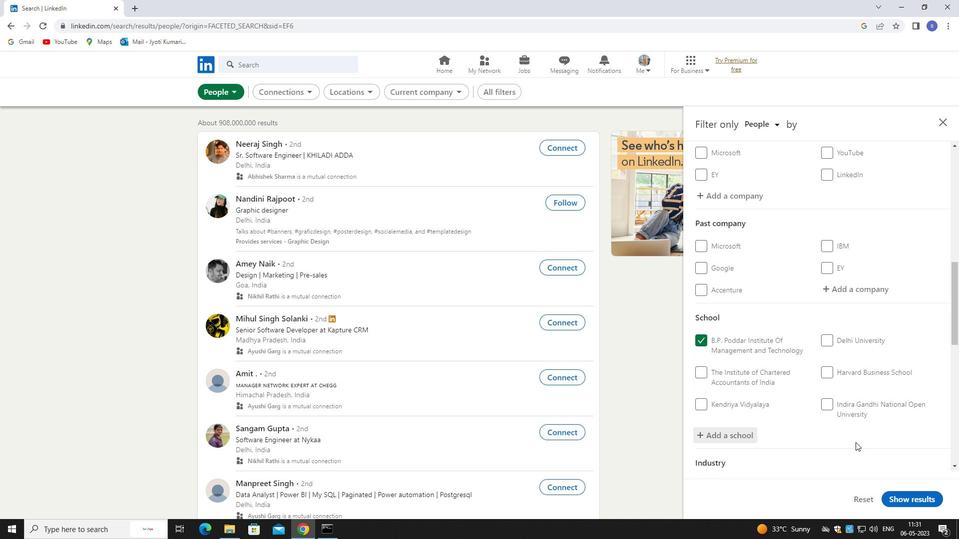 
Action: Mouse scrolled (856, 439) with delta (0, 0)
Screenshot: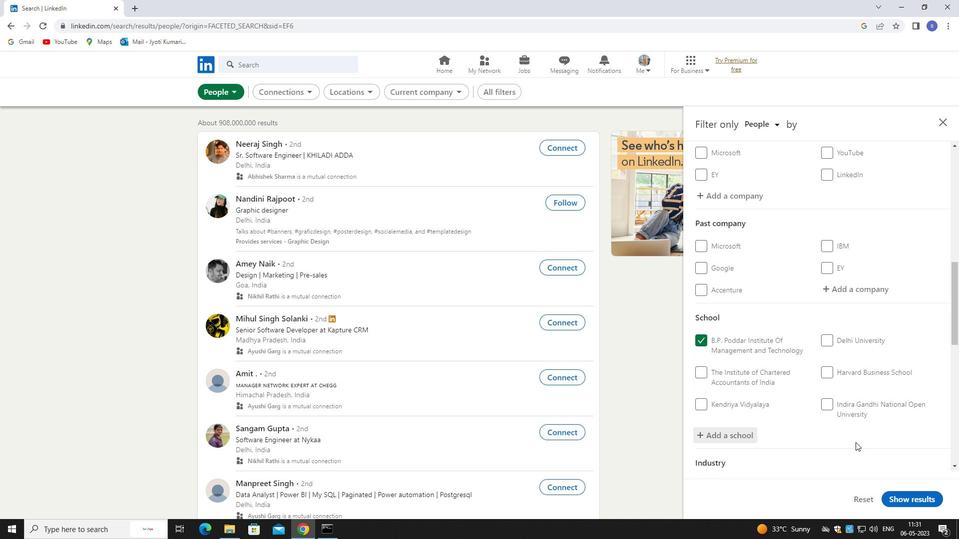 
Action: Mouse moved to (856, 438)
Screenshot: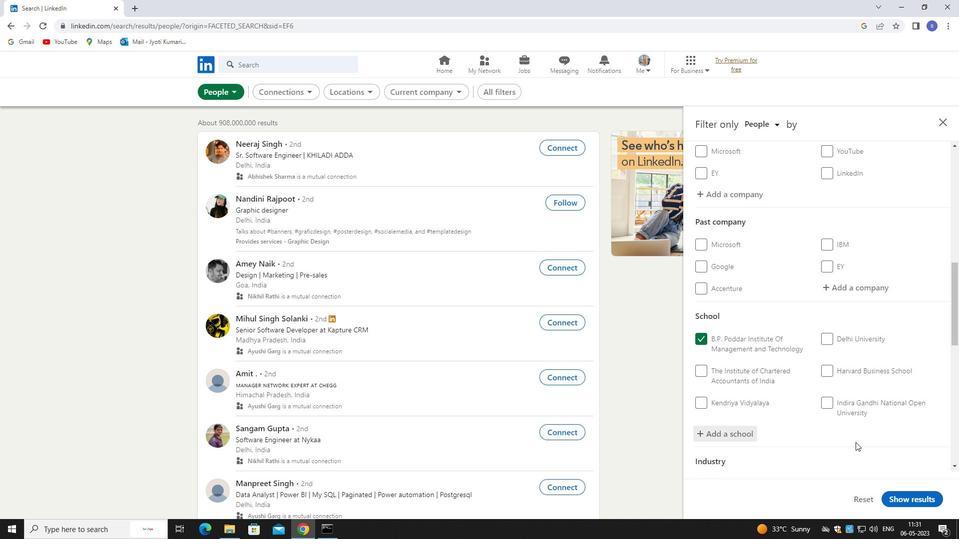 
Action: Mouse scrolled (856, 437) with delta (0, 0)
Screenshot: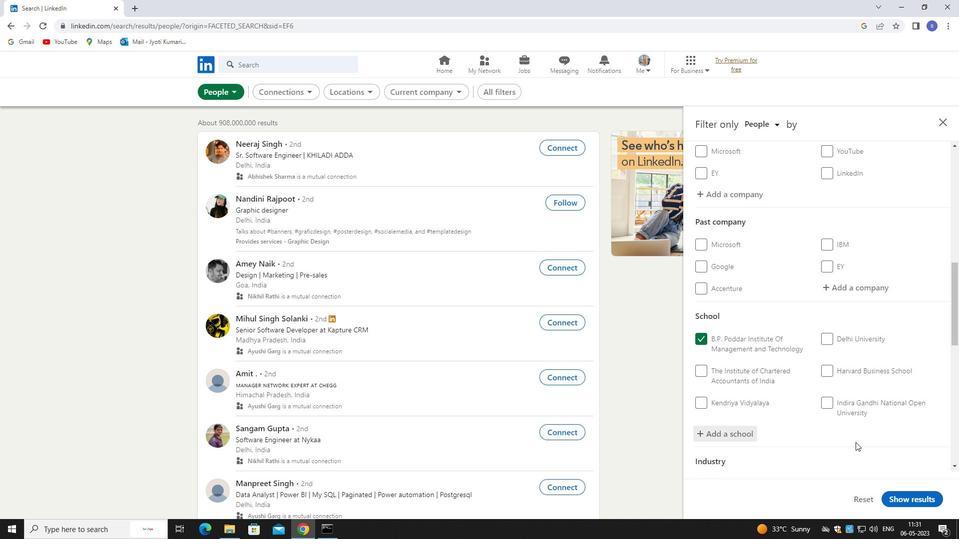 
Action: Mouse moved to (856, 437)
Screenshot: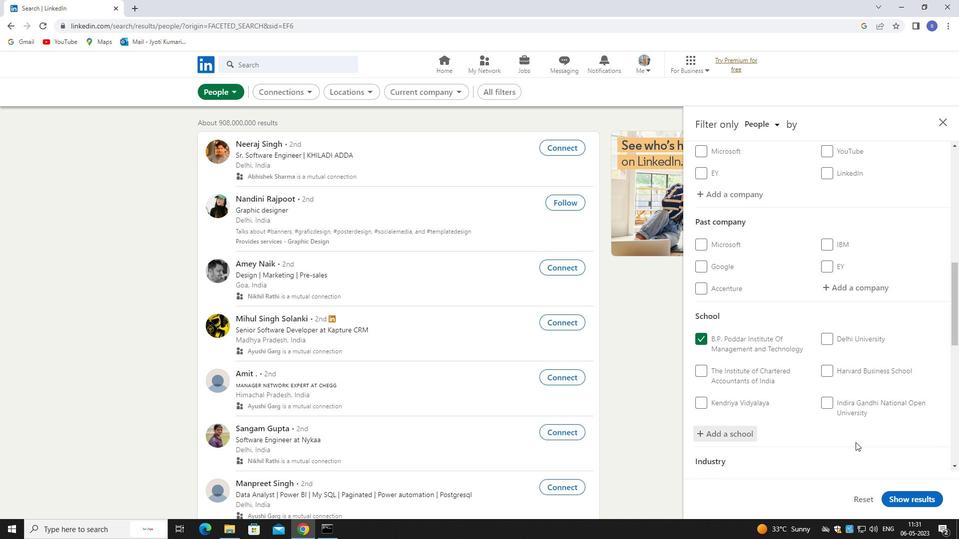 
Action: Mouse scrolled (856, 436) with delta (0, 0)
Screenshot: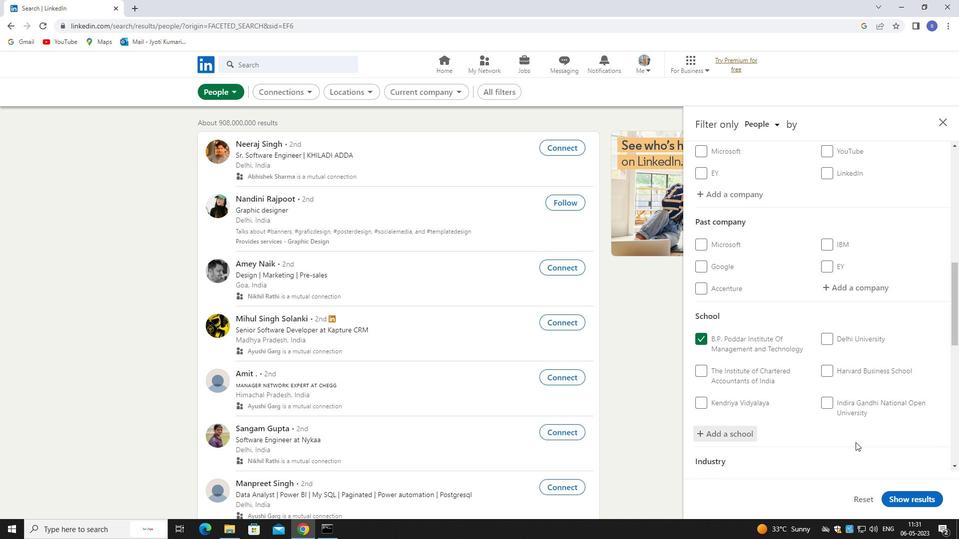 
Action: Mouse moved to (856, 332)
Screenshot: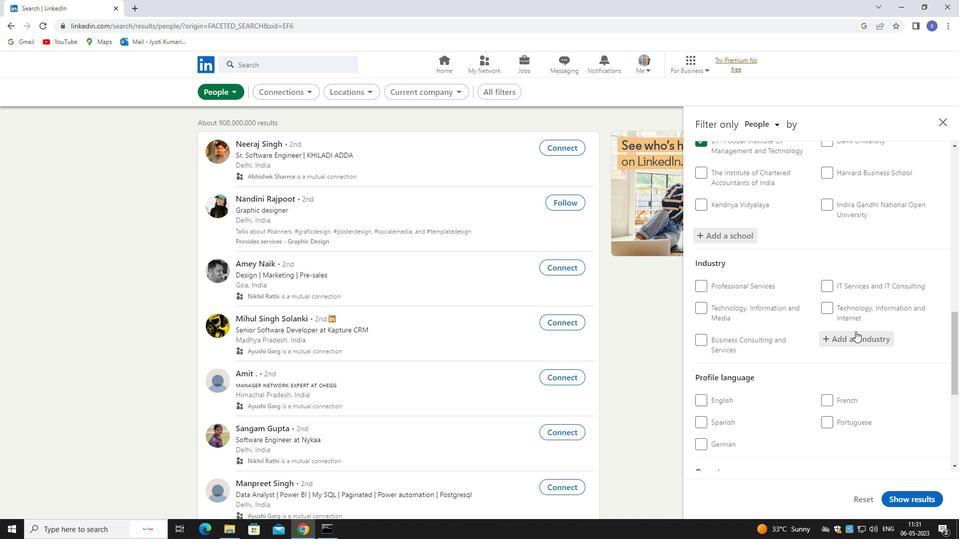 
Action: Mouse pressed left at (856, 332)
Screenshot: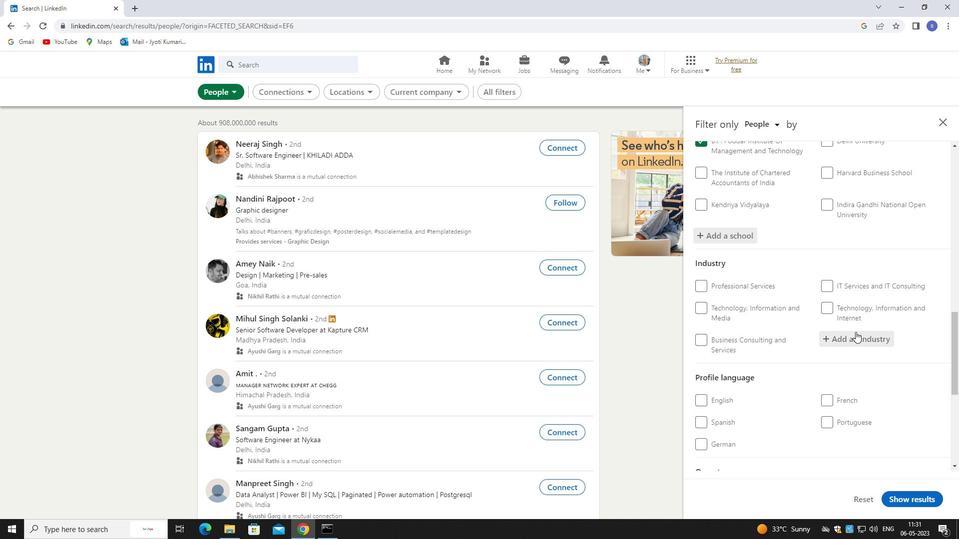 
Action: Key pressed <Key.shift>RETAIL
Screenshot: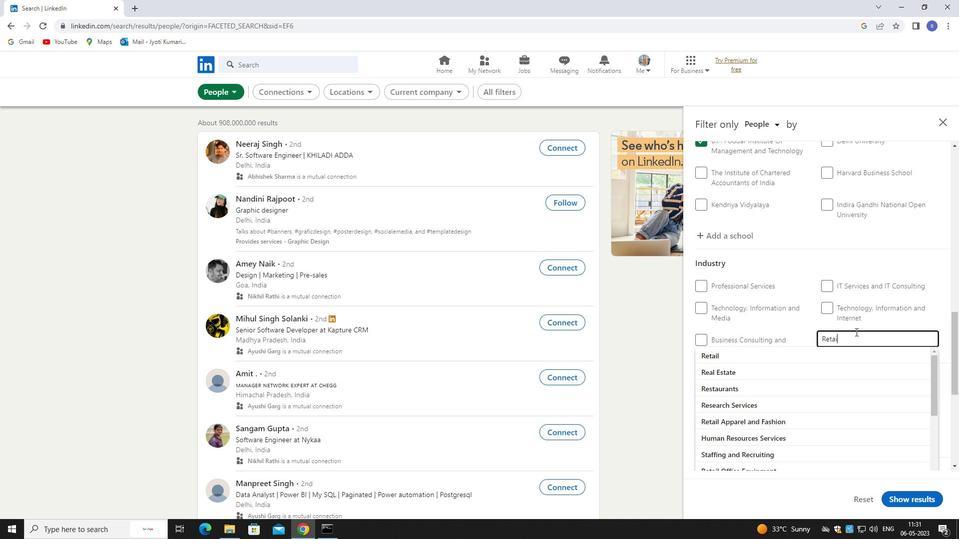 
Action: Mouse moved to (861, 399)
Screenshot: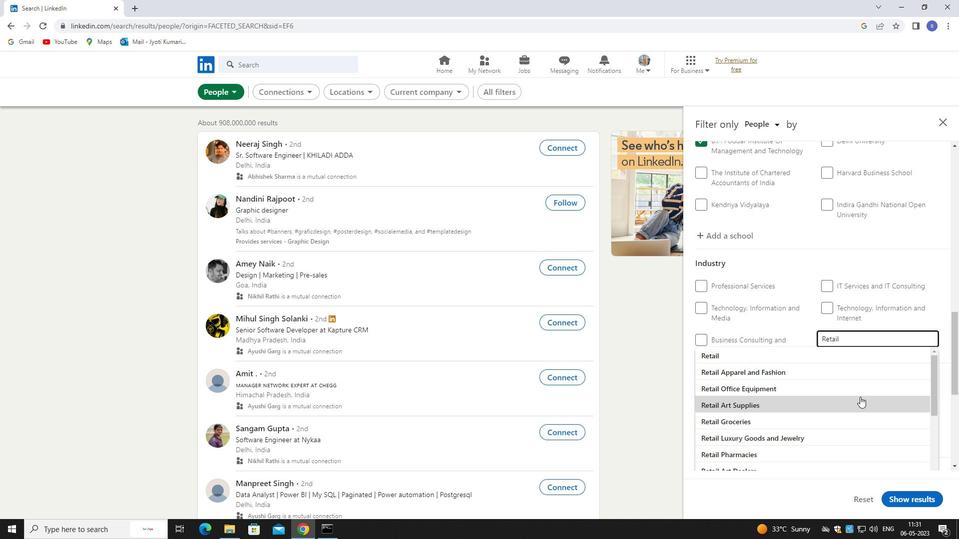 
Action: Key pressed <Key.space>W<Key.backspace>
Screenshot: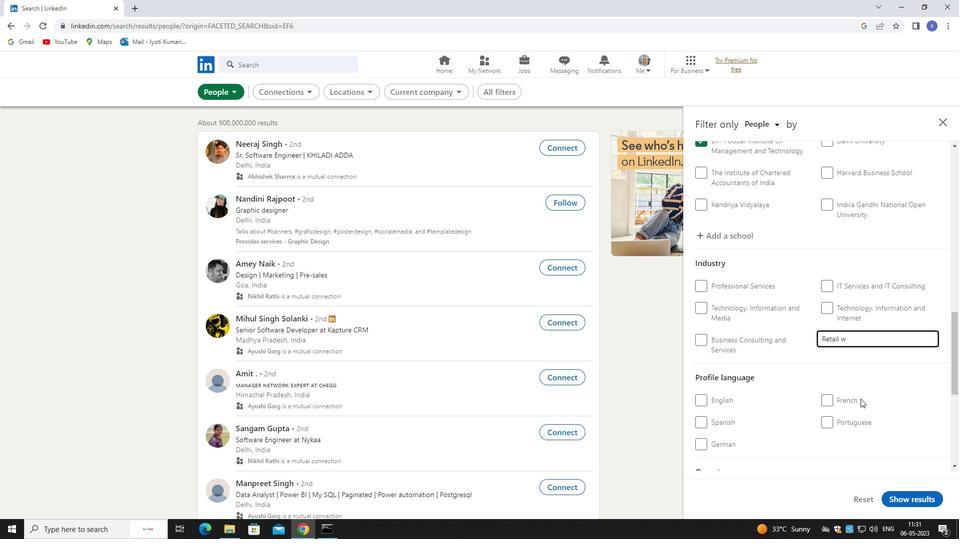 
Action: Mouse moved to (856, 351)
Screenshot: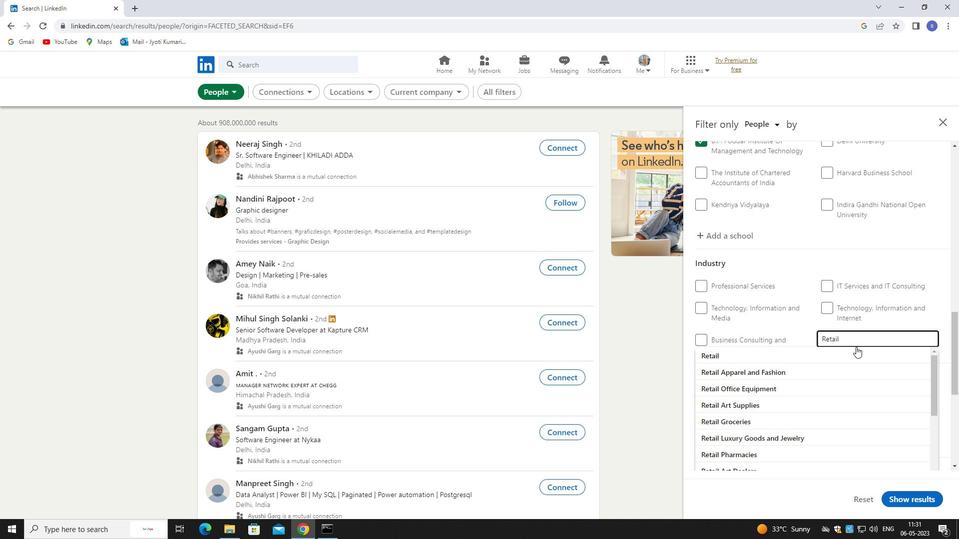 
Action: Mouse pressed left at (856, 351)
Screenshot: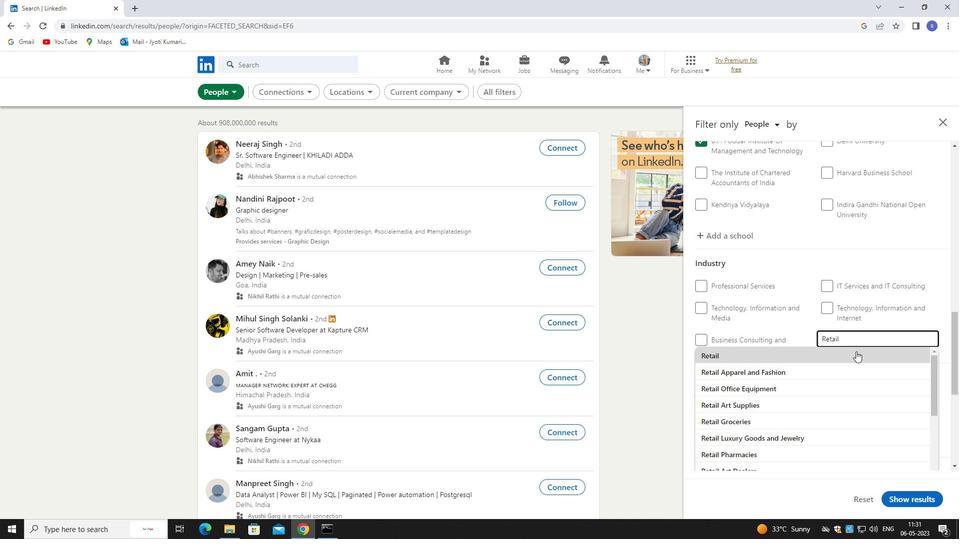 
Action: Mouse scrolled (856, 351) with delta (0, 0)
Screenshot: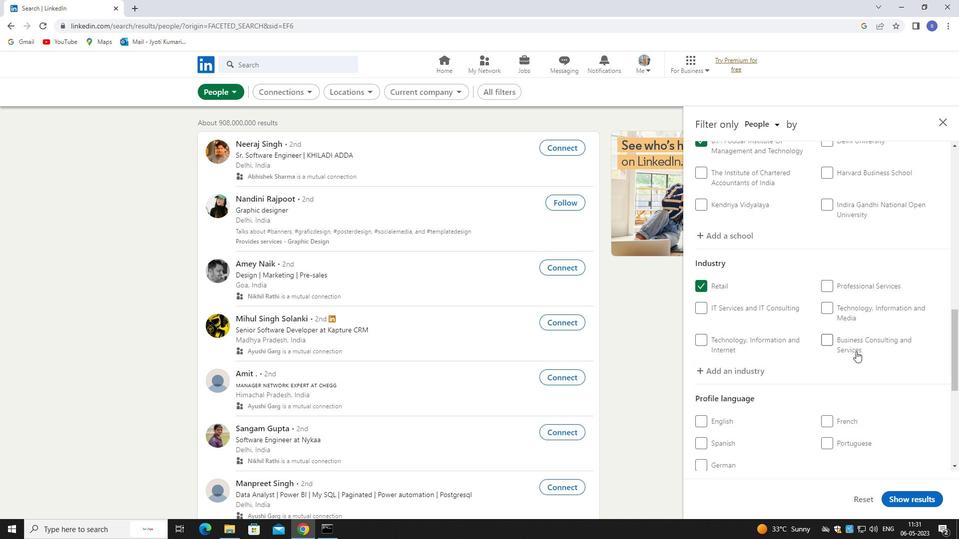 
Action: Mouse moved to (856, 352)
Screenshot: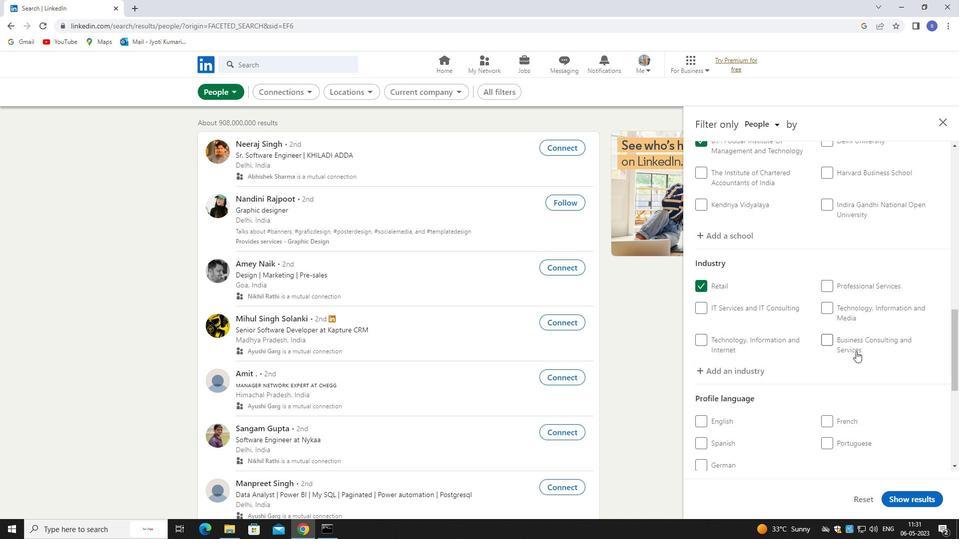 
Action: Mouse scrolled (856, 351) with delta (0, 0)
Screenshot: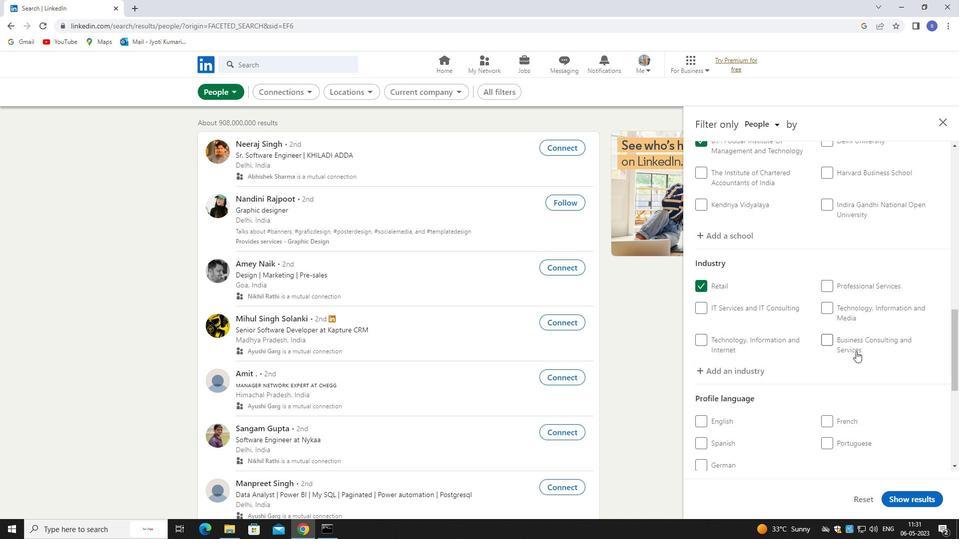 
Action: Mouse moved to (856, 352)
Screenshot: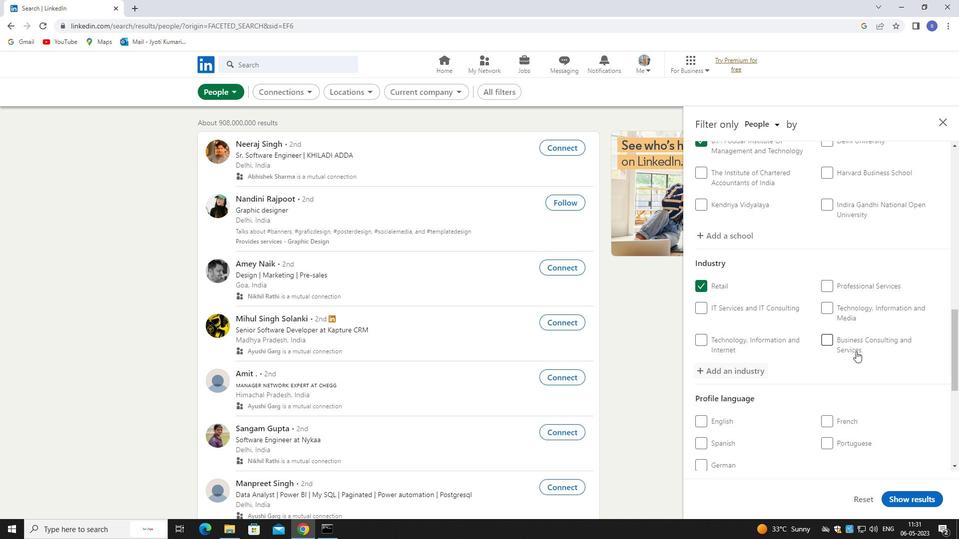 
Action: Mouse scrolled (856, 352) with delta (0, 0)
Screenshot: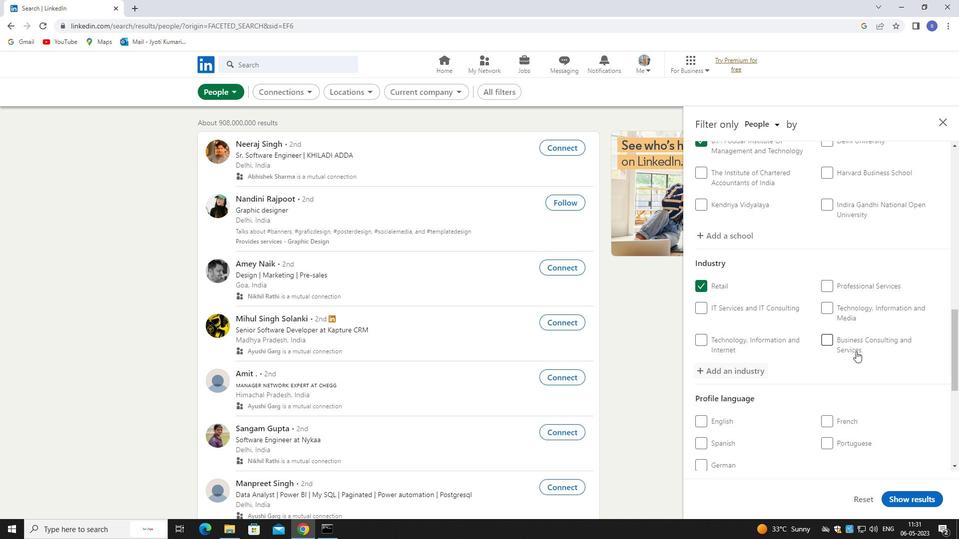 
Action: Mouse moved to (836, 293)
Screenshot: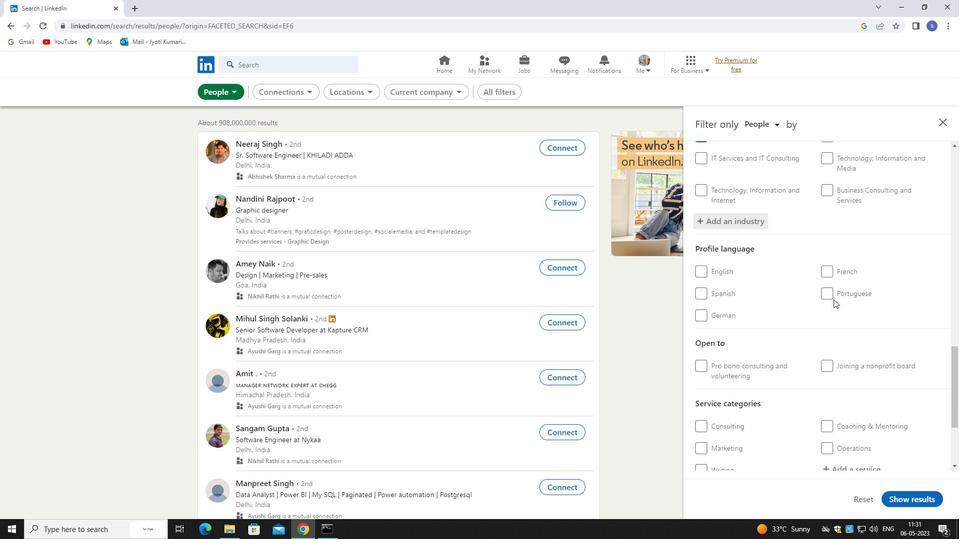 
Action: Mouse pressed left at (836, 293)
Screenshot: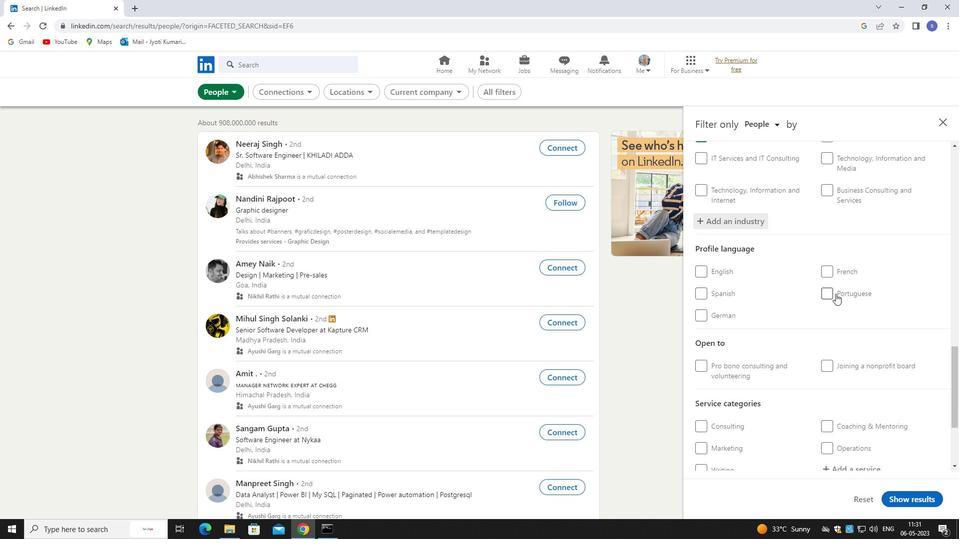 
Action: Mouse moved to (848, 389)
Screenshot: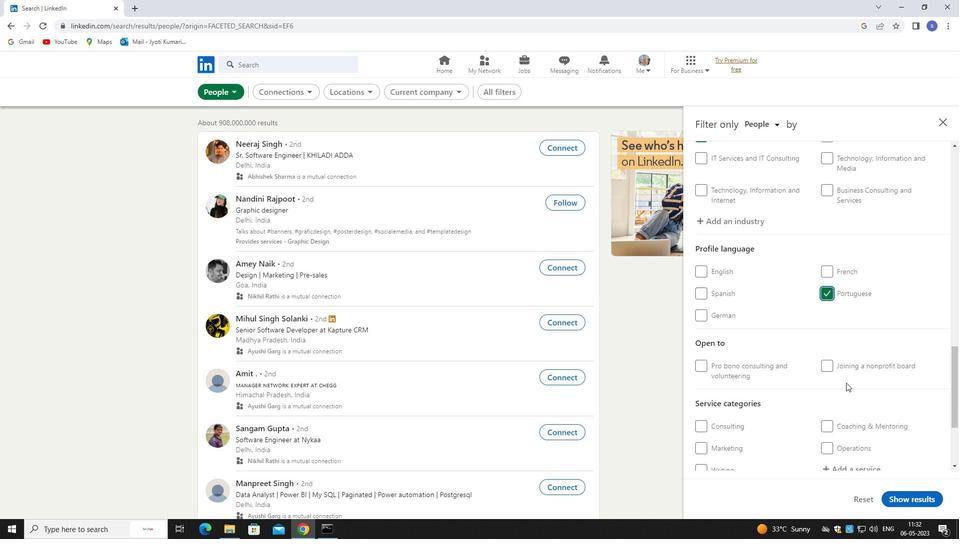 
Action: Mouse scrolled (848, 389) with delta (0, 0)
Screenshot: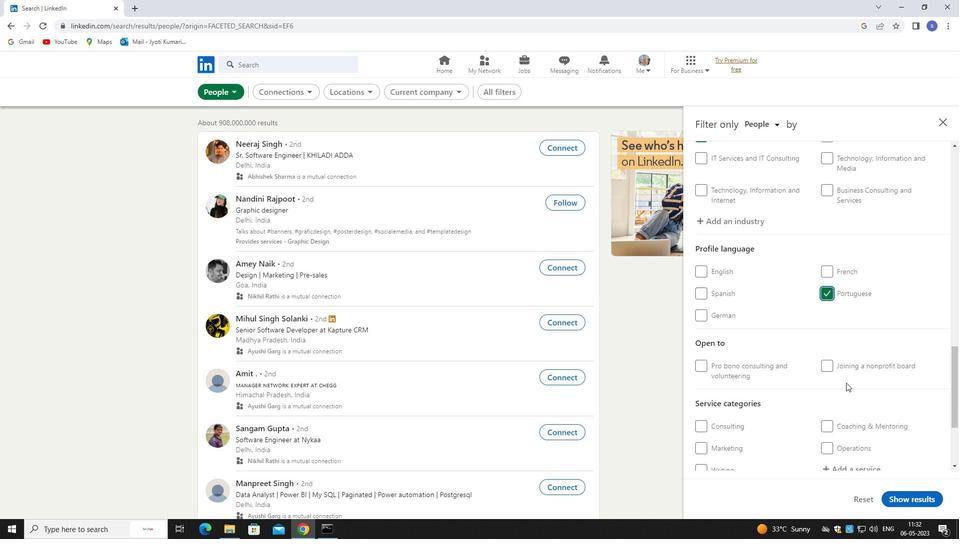 
Action: Mouse moved to (849, 390)
Screenshot: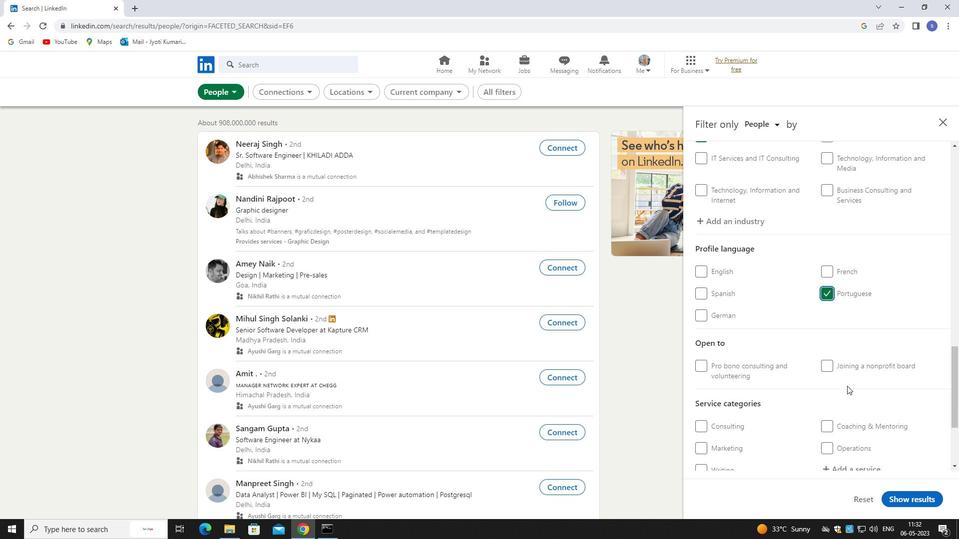 
Action: Mouse scrolled (849, 390) with delta (0, 0)
Screenshot: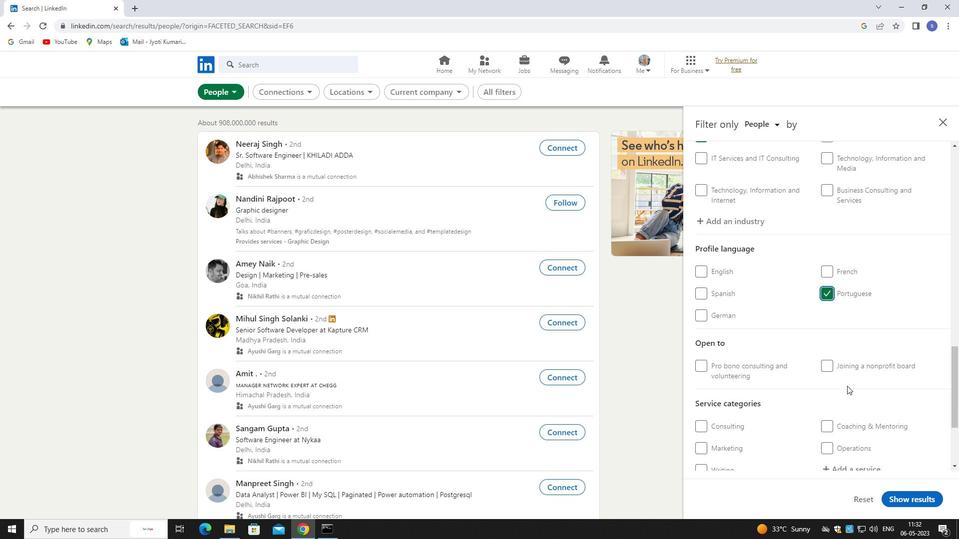 
Action: Mouse scrolled (849, 390) with delta (0, 0)
Screenshot: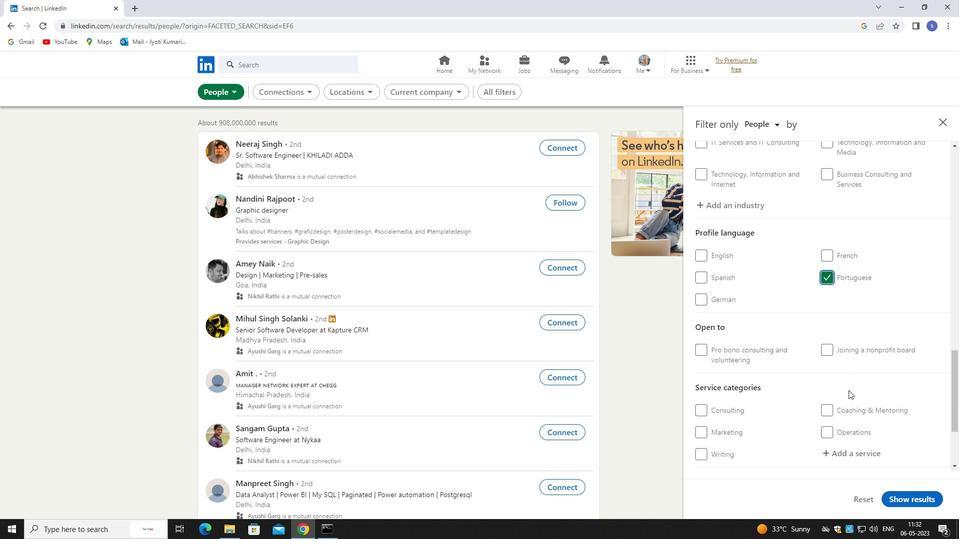 
Action: Mouse moved to (848, 329)
Screenshot: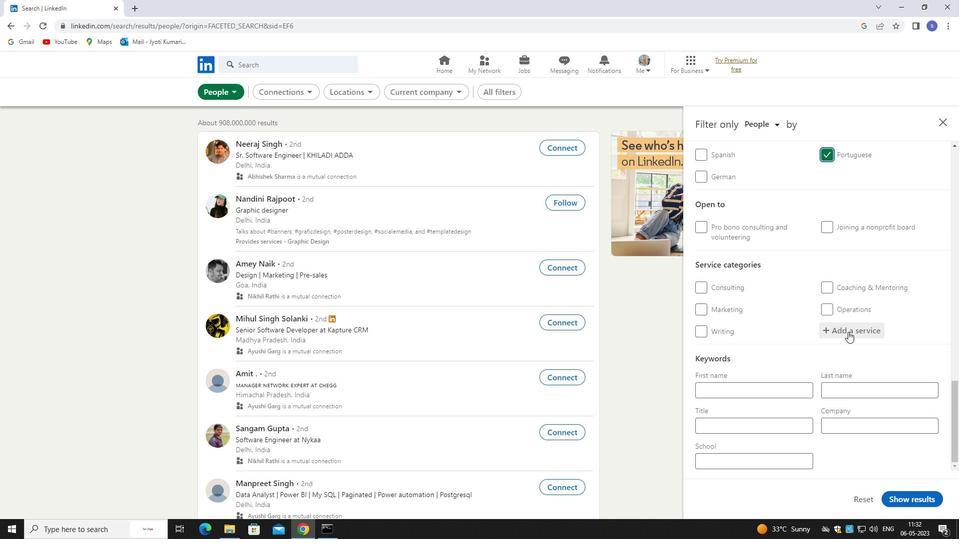 
Action: Mouse pressed left at (848, 329)
Screenshot: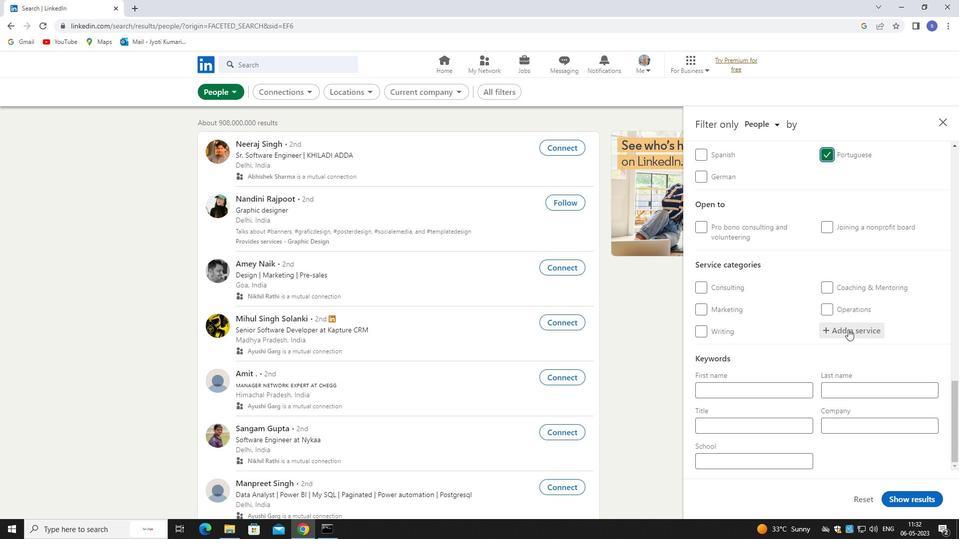 
Action: Key pressed PUBLIC<Key.space>S
Screenshot: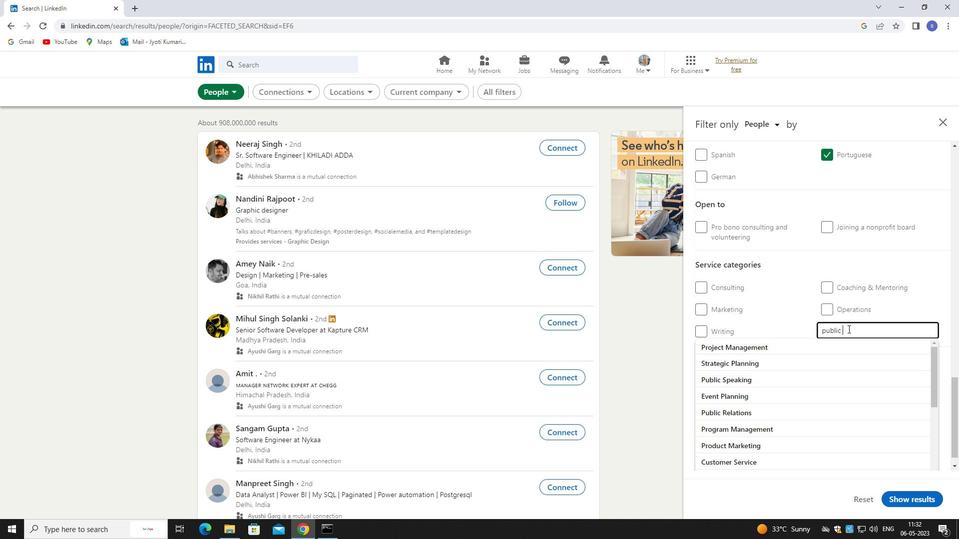 
Action: Mouse moved to (826, 348)
Screenshot: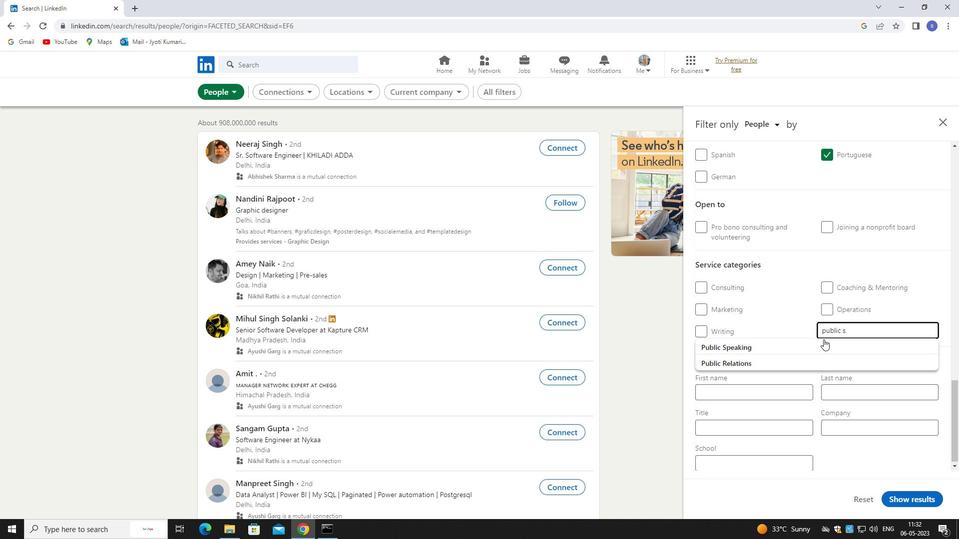 
Action: Mouse pressed left at (826, 348)
Screenshot: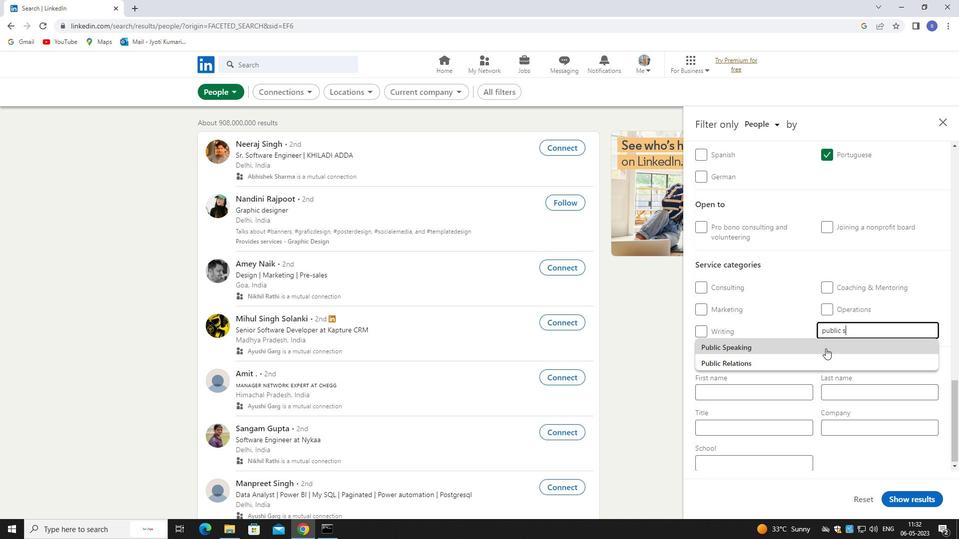 
Action: Mouse moved to (823, 335)
Screenshot: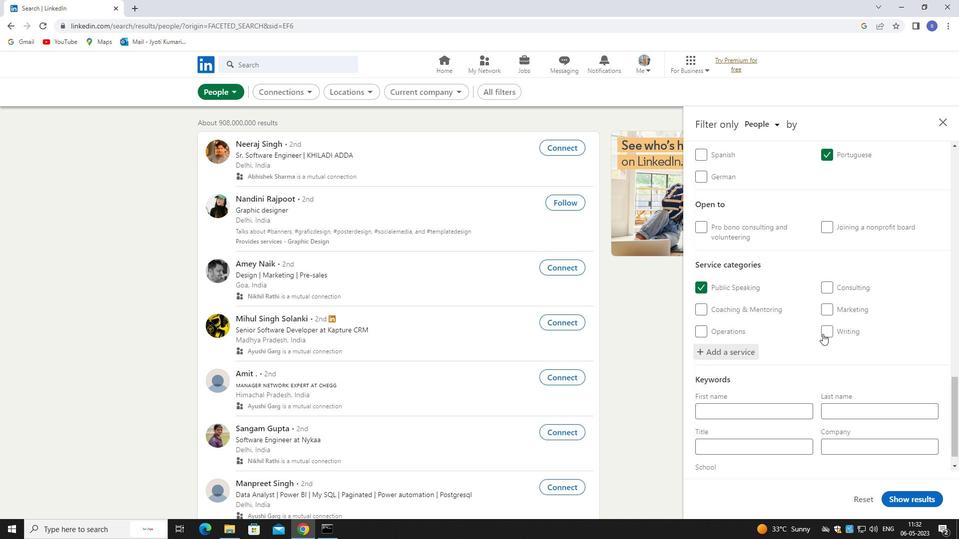 
Action: Mouse scrolled (823, 334) with delta (0, 0)
Screenshot: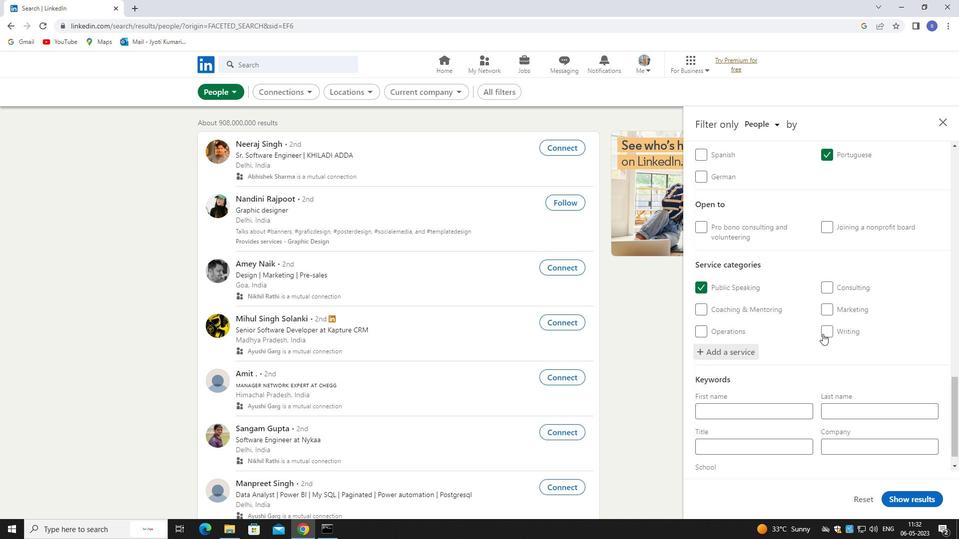 
Action: Mouse moved to (822, 346)
Screenshot: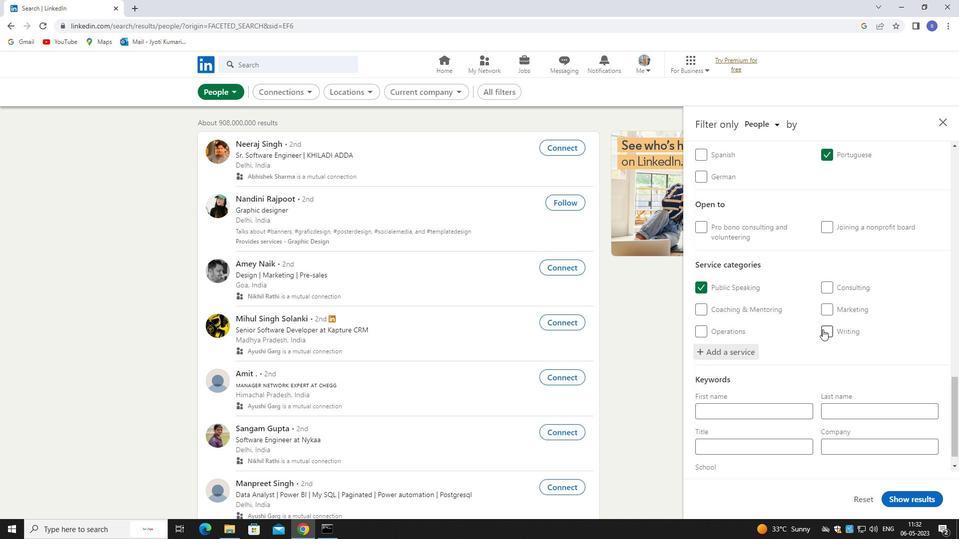 
Action: Mouse scrolled (822, 346) with delta (0, 0)
Screenshot: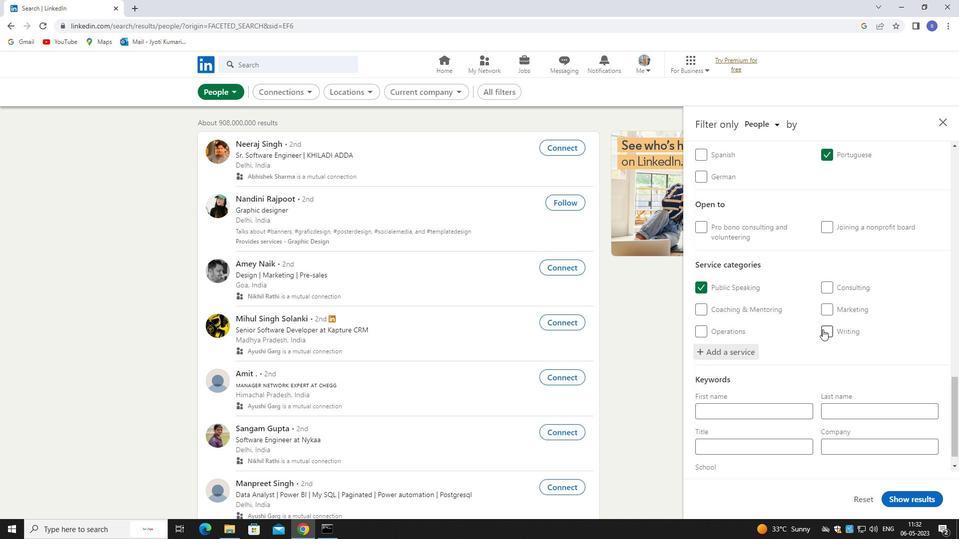 
Action: Mouse moved to (822, 355)
Screenshot: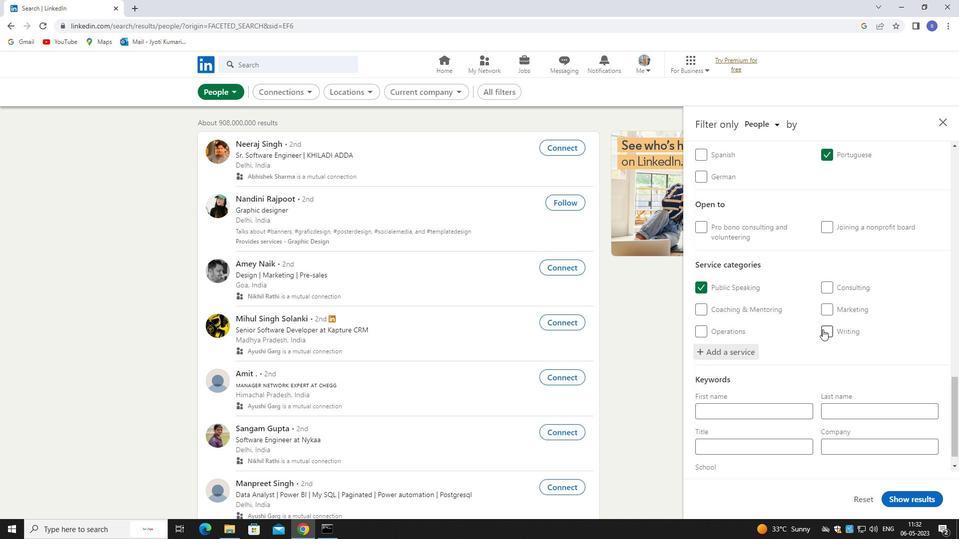 
Action: Mouse scrolled (822, 354) with delta (0, 0)
Screenshot: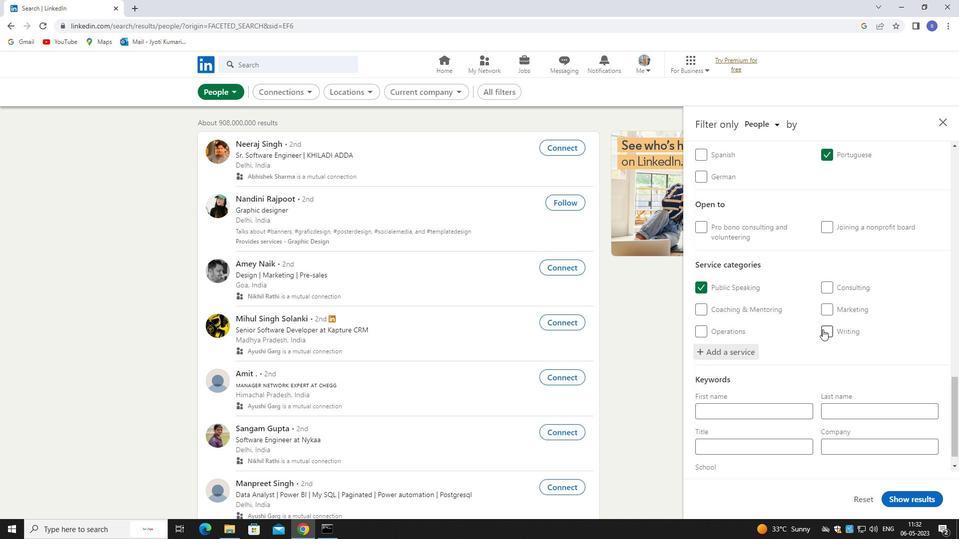 
Action: Mouse moved to (786, 431)
Screenshot: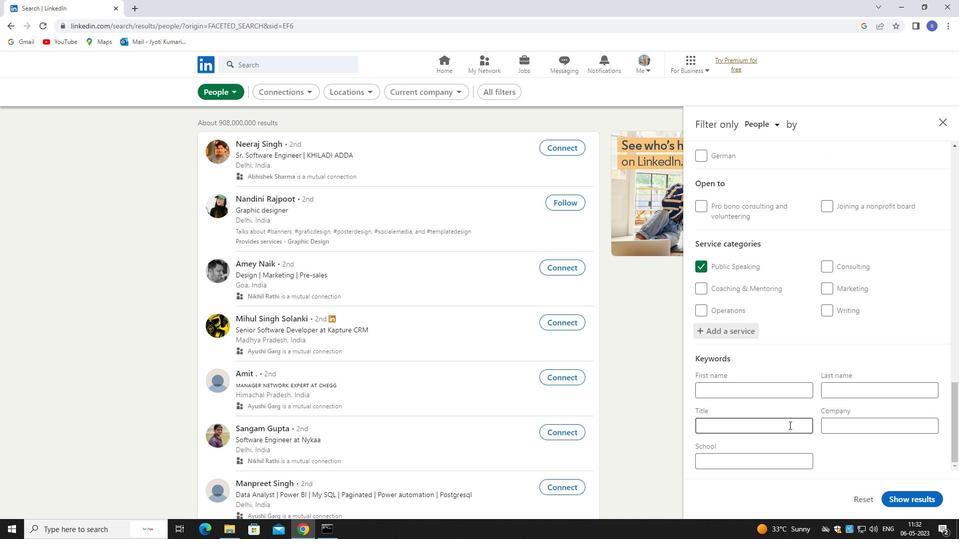 
Action: Mouse pressed left at (786, 431)
Screenshot: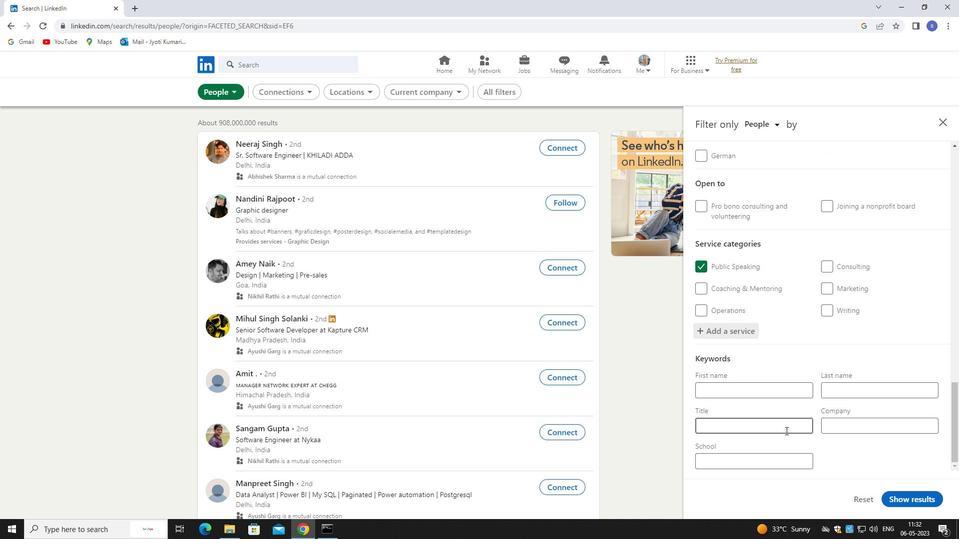 
Action: Mouse moved to (785, 432)
Screenshot: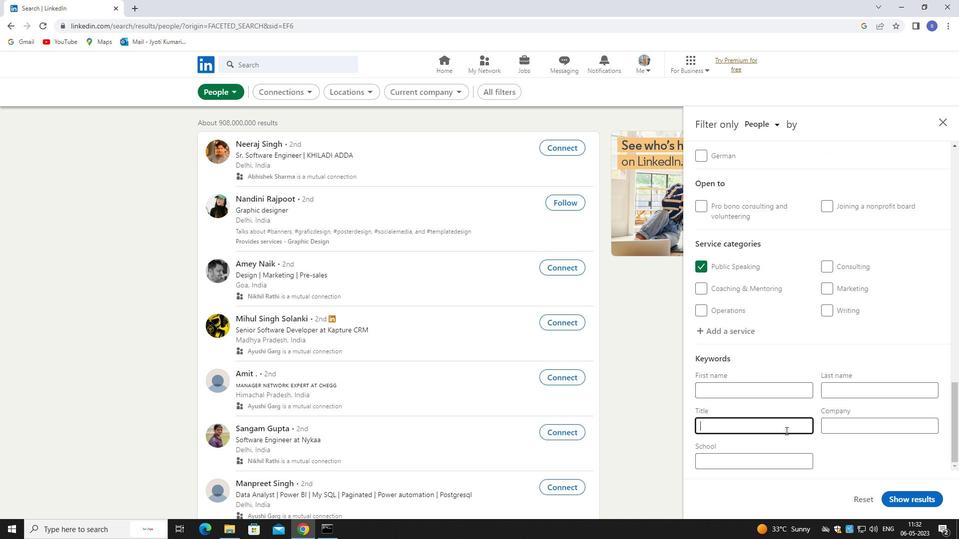 
Action: Key pressed TRAVEK<Key.backspace>L<Key.space><Key.shift>AGENT
Screenshot: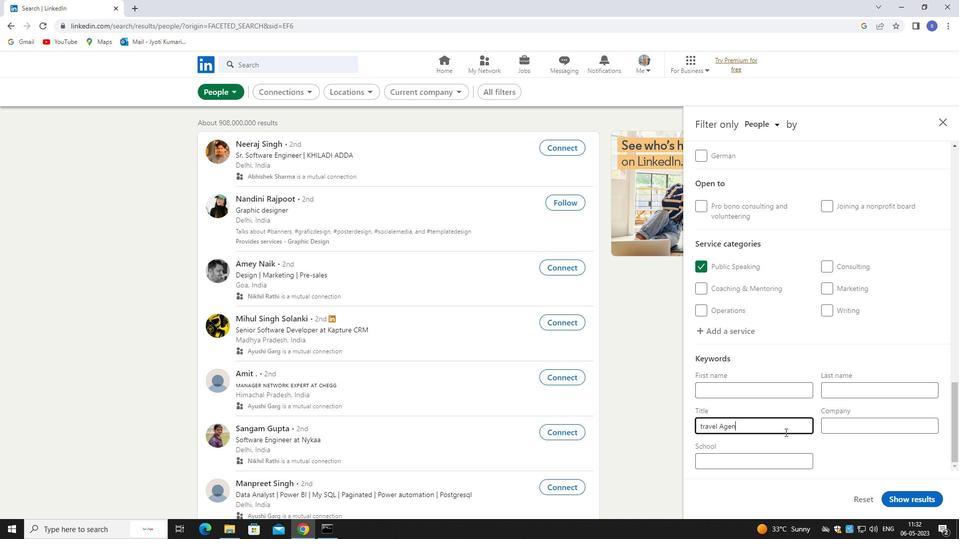 
Action: Mouse moved to (917, 501)
Screenshot: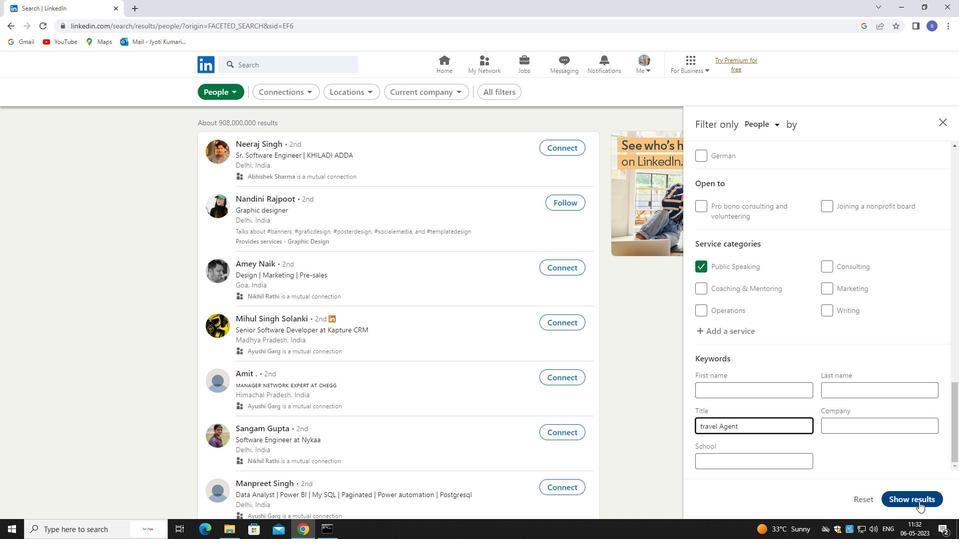 
Action: Mouse pressed left at (917, 501)
Screenshot: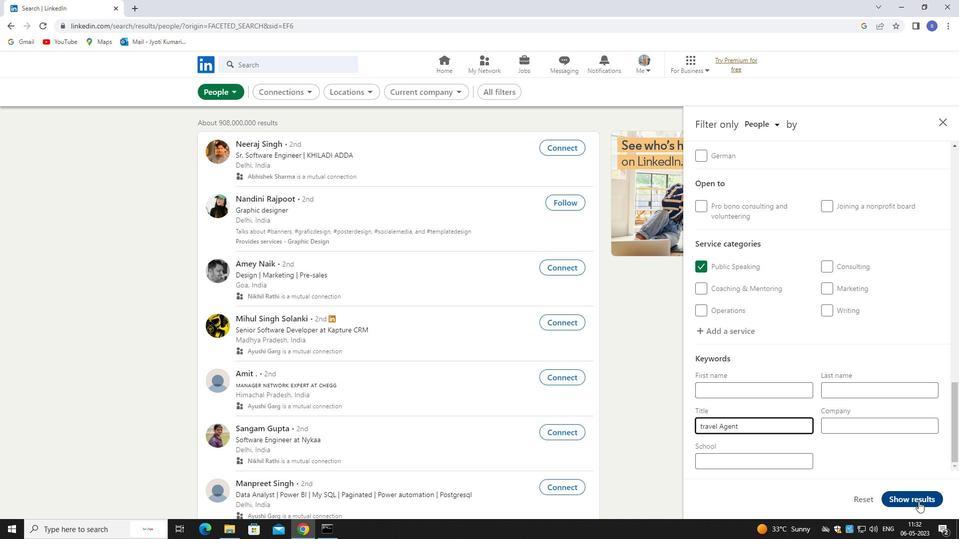 
Action: Mouse moved to (927, 500)
Screenshot: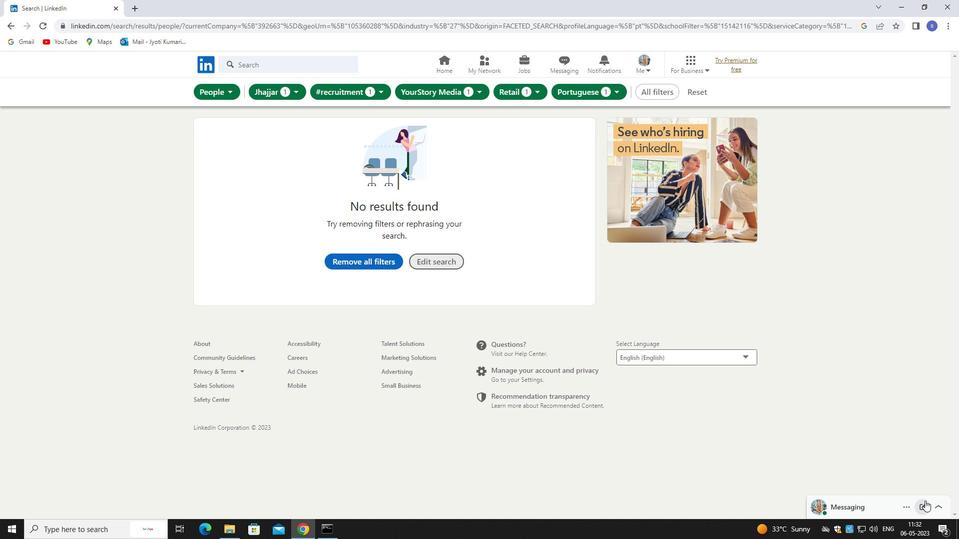 
